 Task: Open Card Infrastructure Upgrade in Board Product Research to Workspace Business Analysis and add a team member Softage.4@softage.net, a label Yellow, a checklist Sports Medicine, an attachment from your google drive, a color Yellow and finally, add a card description 'Plan and execute company team-building retreat with a focus on personal branding' and a comment 'Given the potential impact of this task on our company social responsibility, let us ensure that we approach it with a sense of ethical awareness and consciousness.'. Add a start date 'Jan 04, 1900' with a due date 'Jan 11, 1900'
Action: Mouse moved to (457, 174)
Screenshot: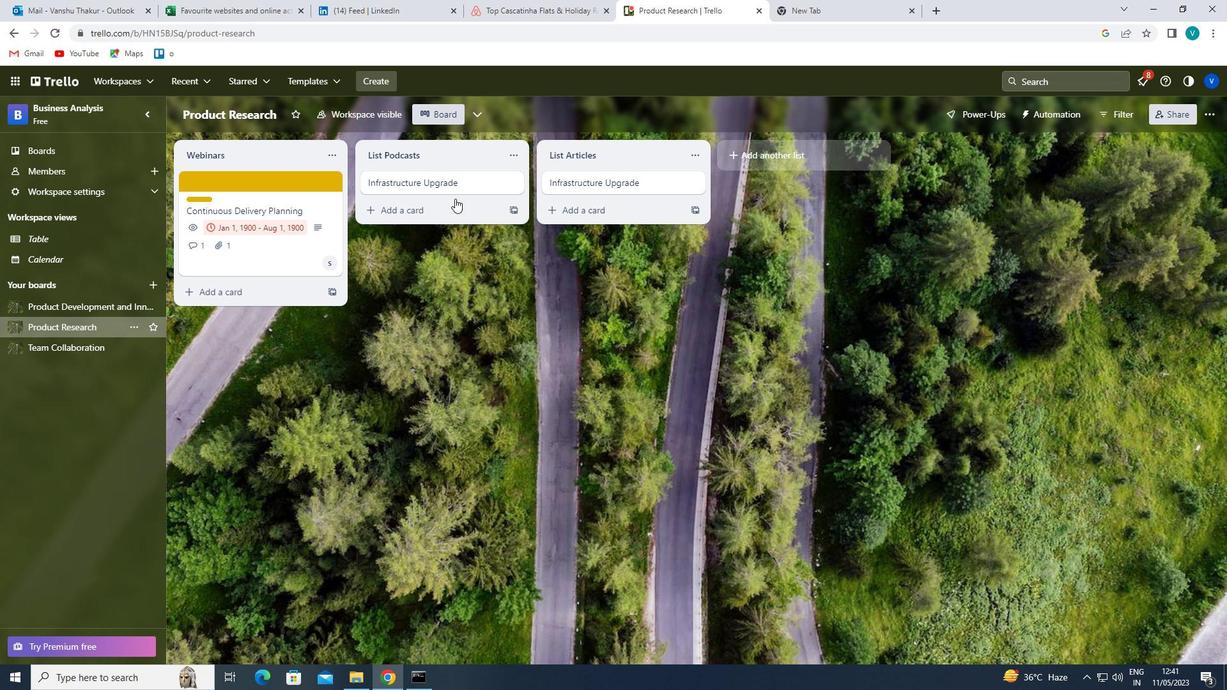 
Action: Mouse pressed left at (457, 174)
Screenshot: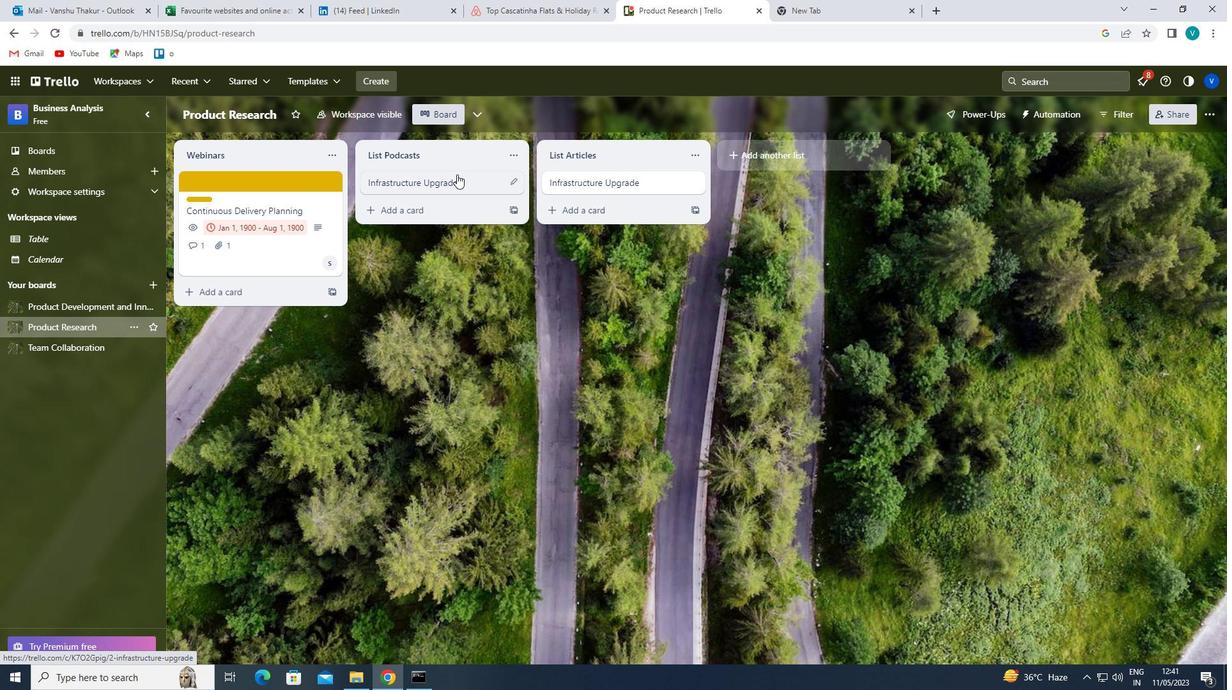 
Action: Mouse moved to (781, 230)
Screenshot: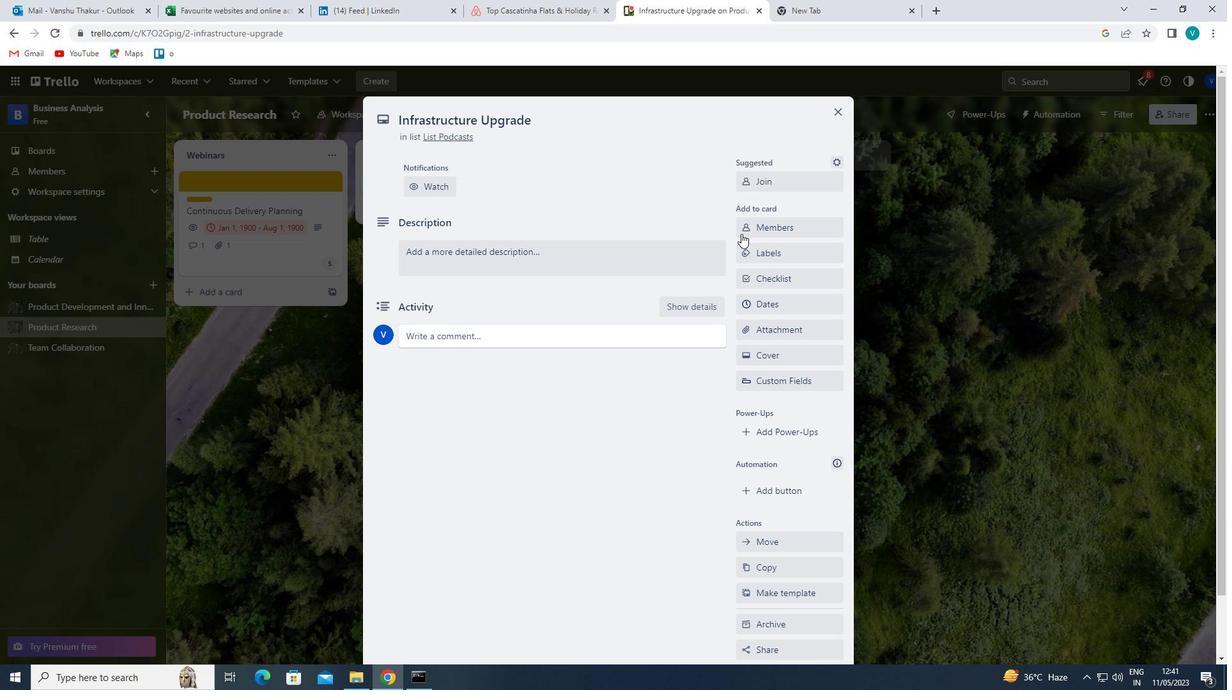 
Action: Mouse pressed left at (781, 230)
Screenshot: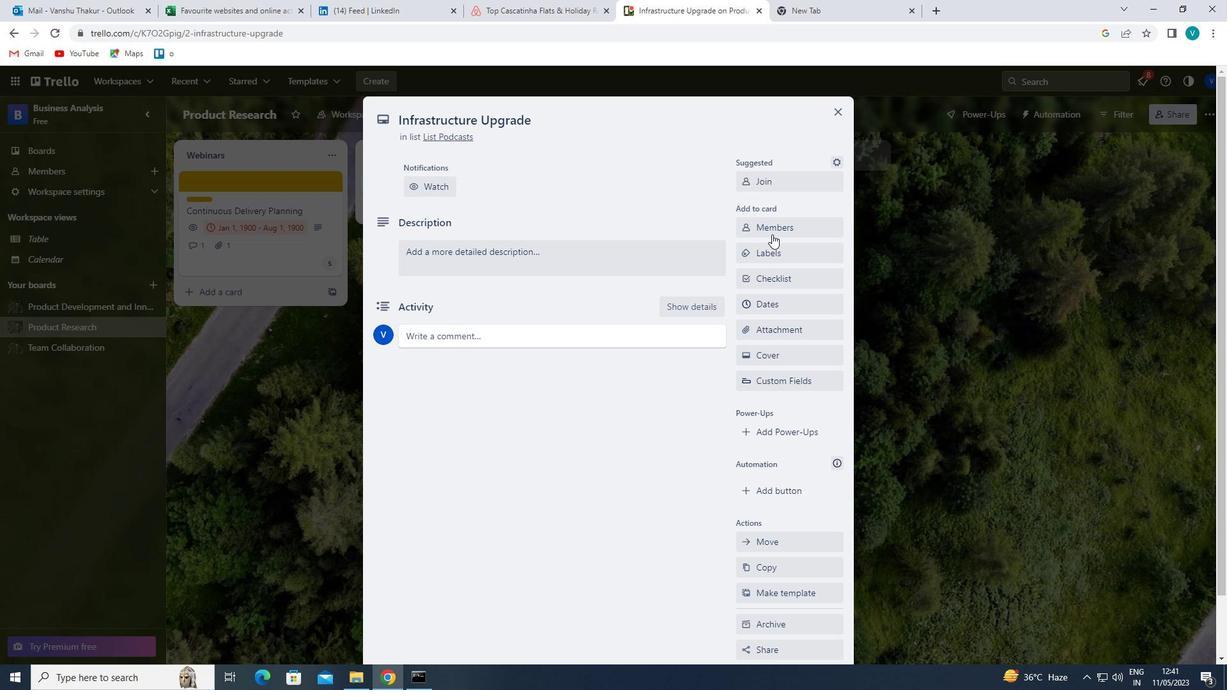 
Action: Mouse moved to (777, 288)
Screenshot: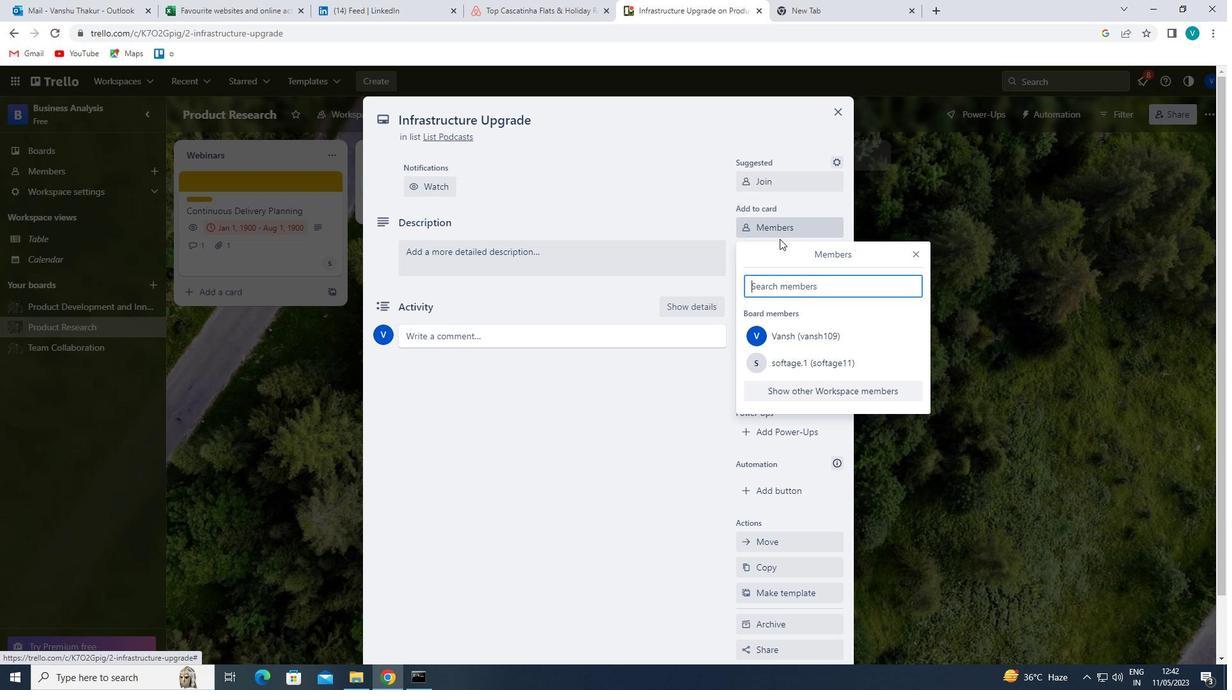 
Action: Mouse pressed left at (777, 288)
Screenshot: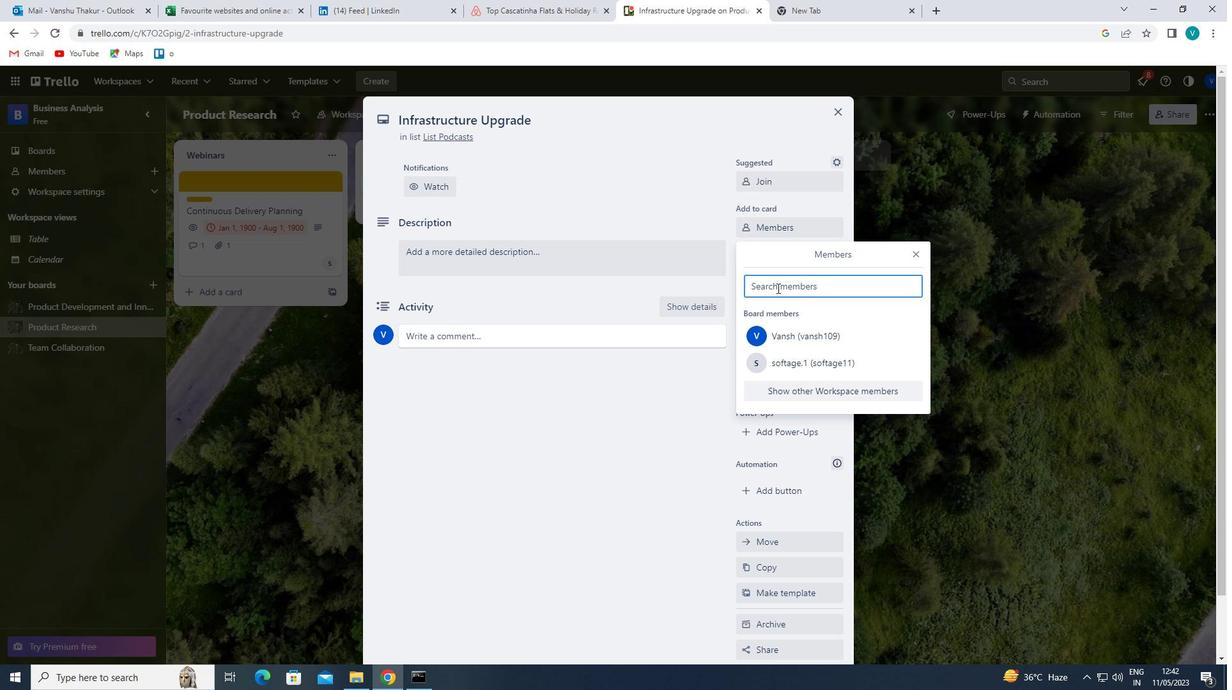 
Action: Key pressed <Key.shift>SOFTYAGE
Screenshot: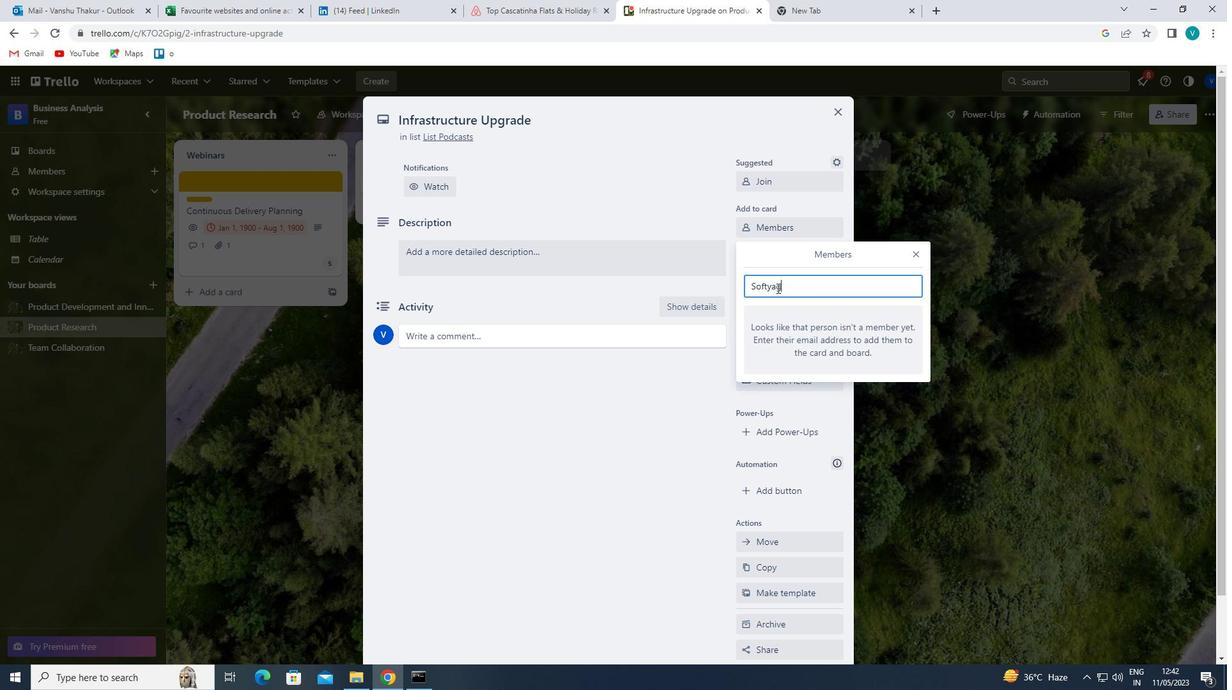 
Action: Mouse moved to (796, 294)
Screenshot: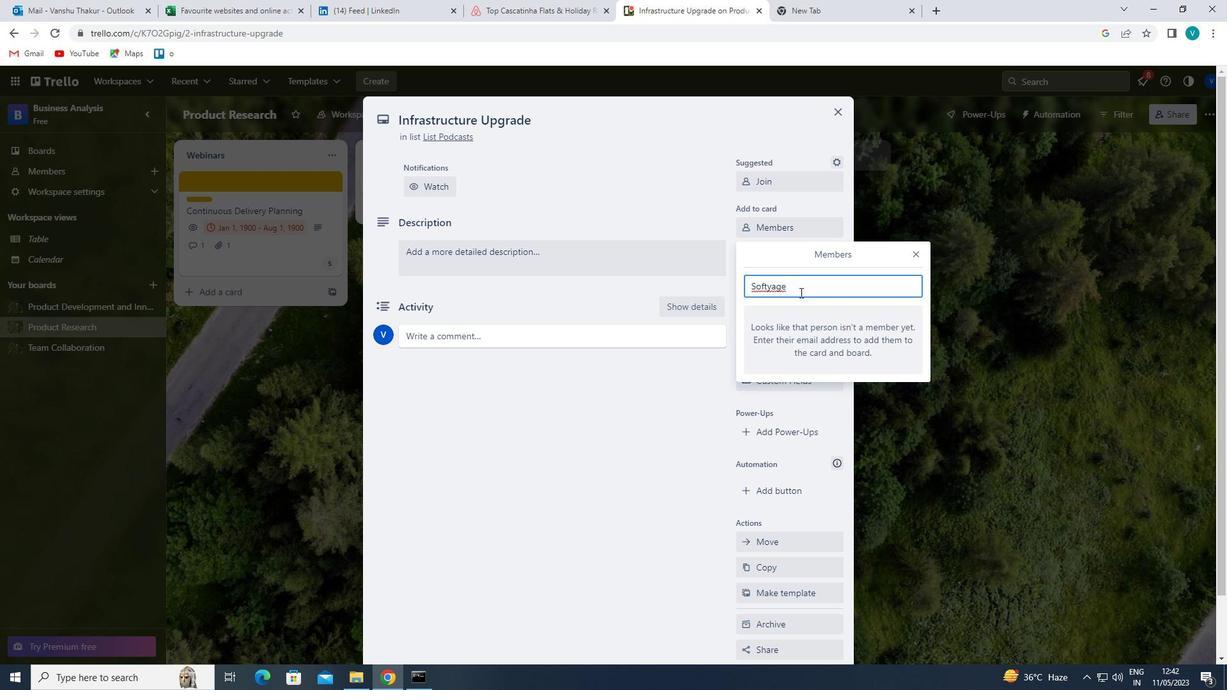 
Action: Key pressed <Key.backspace><Key.backspace><Key.backspace><Key.backspace>AGE.4
Screenshot: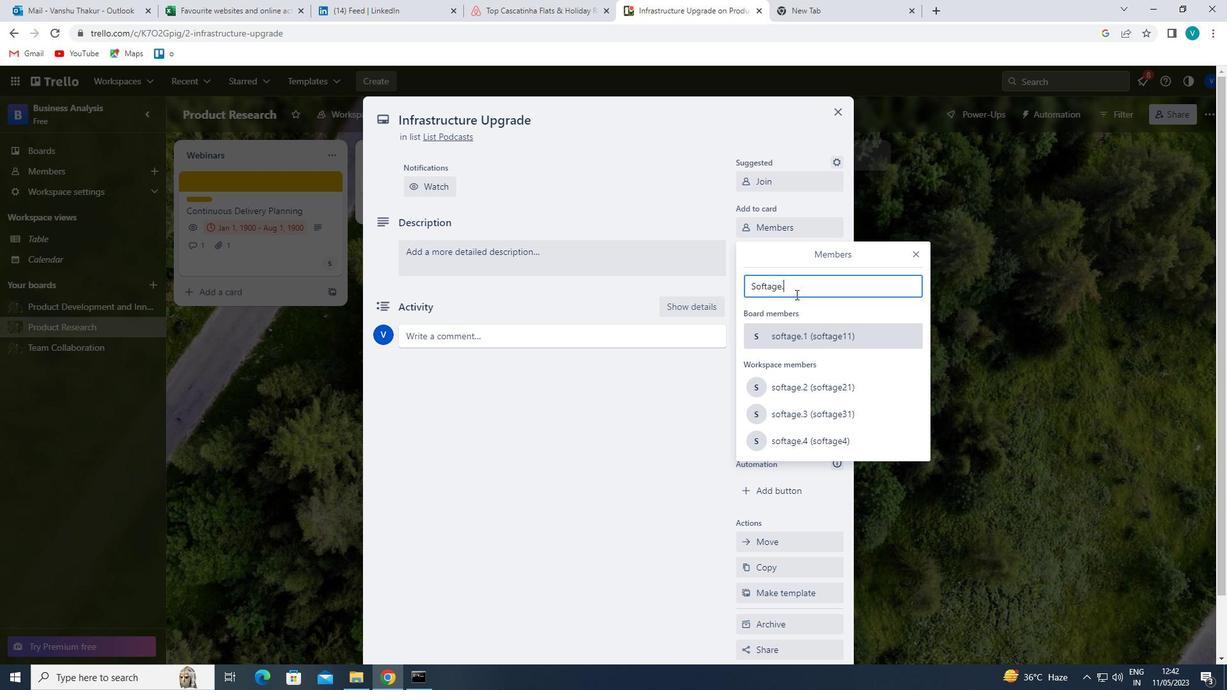 
Action: Mouse moved to (795, 296)
Screenshot: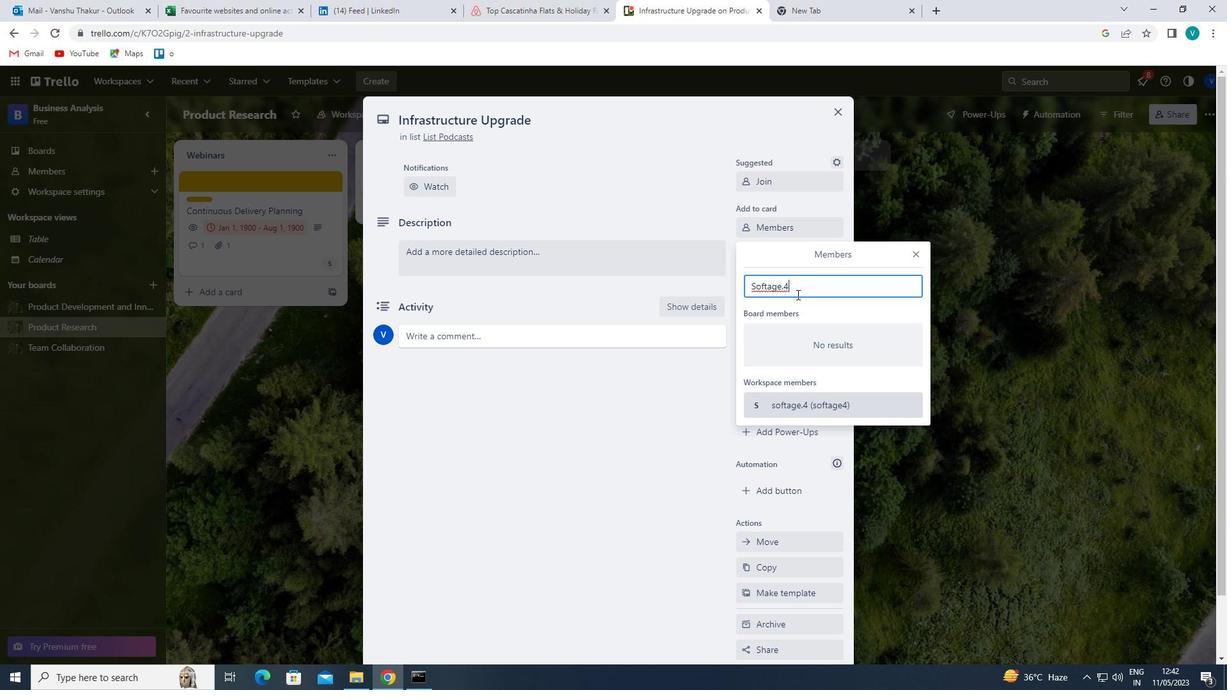 
Action: Key pressed <Key.backspace>
Screenshot: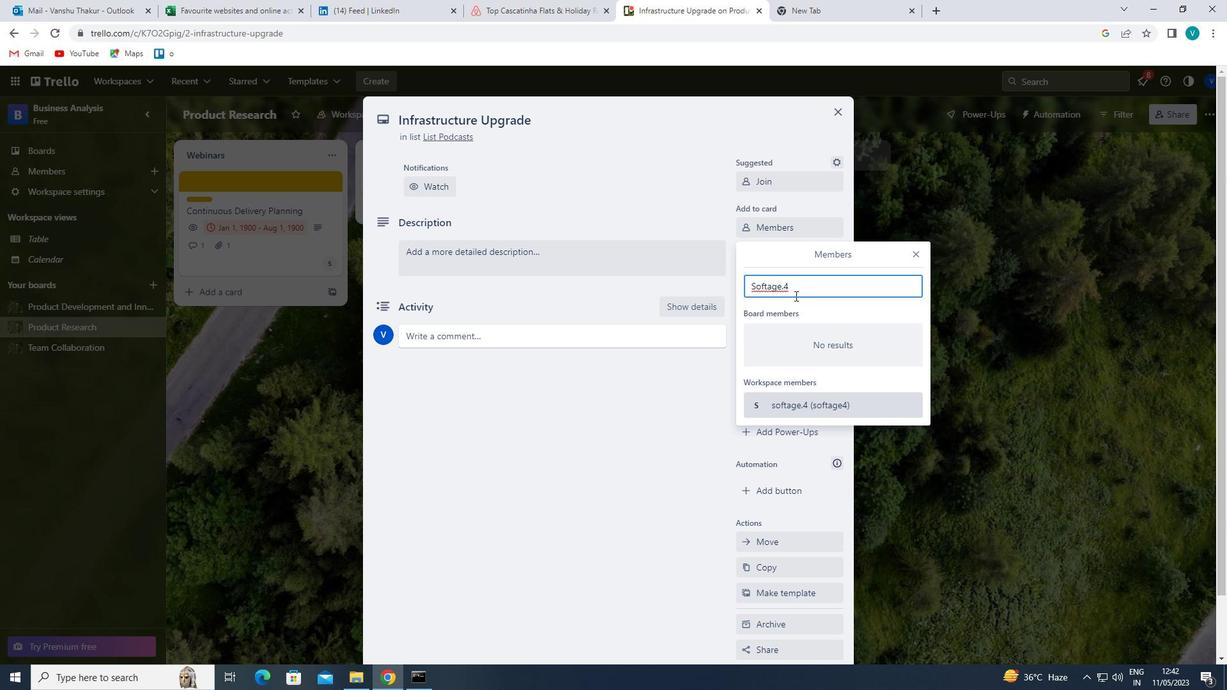 
Action: Mouse moved to (821, 436)
Screenshot: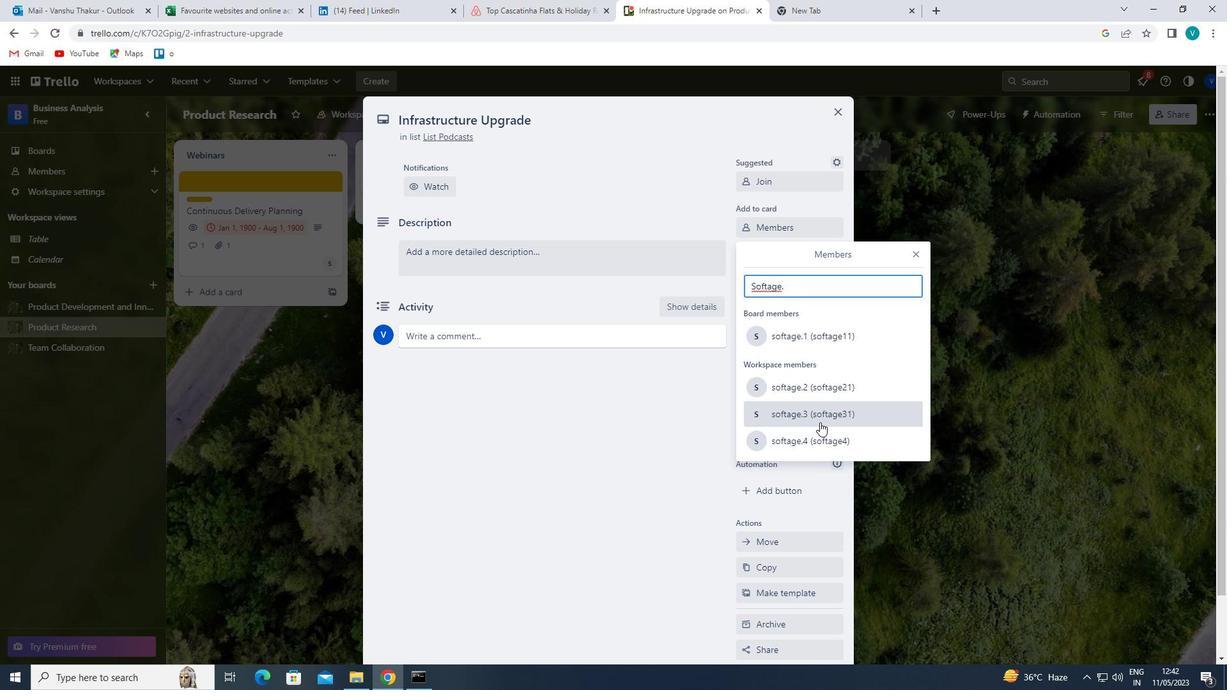 
Action: Mouse pressed left at (821, 436)
Screenshot: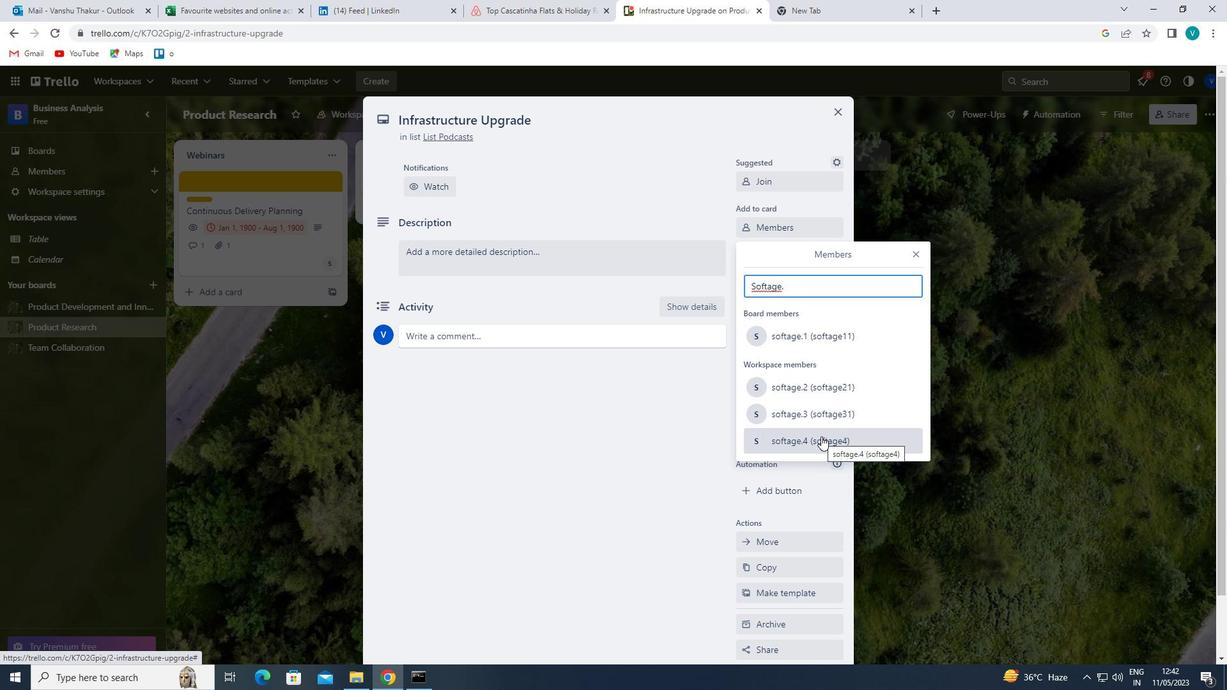 
Action: Mouse moved to (916, 254)
Screenshot: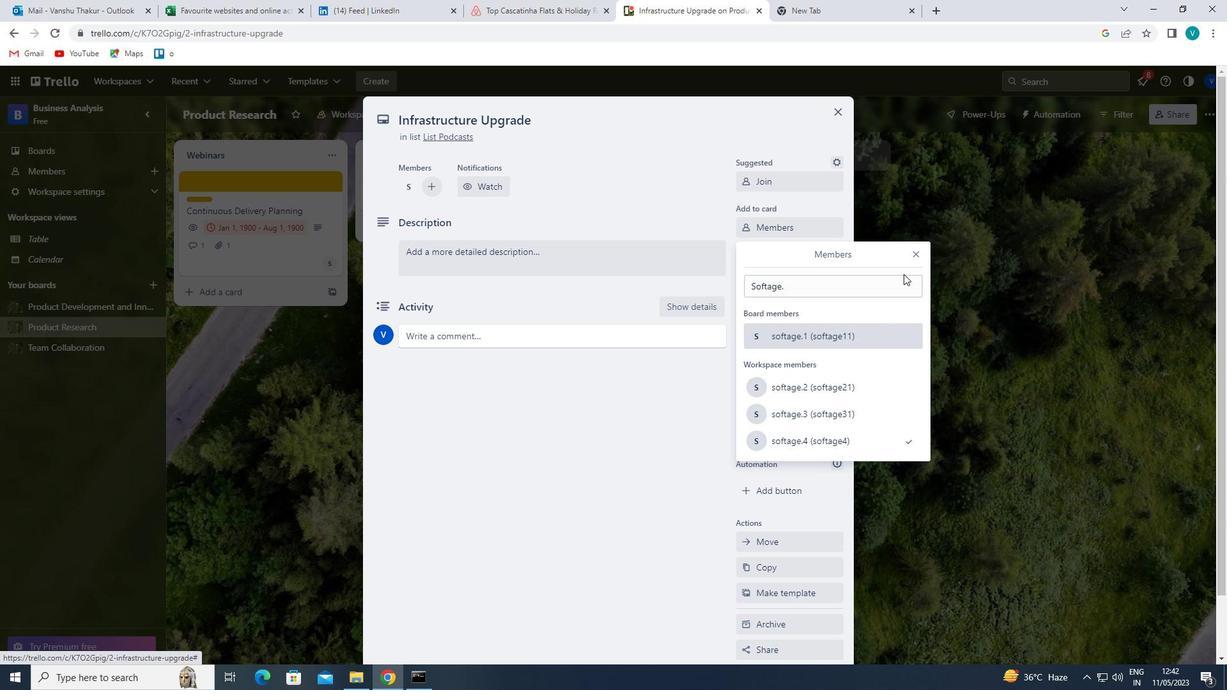 
Action: Mouse pressed left at (916, 254)
Screenshot: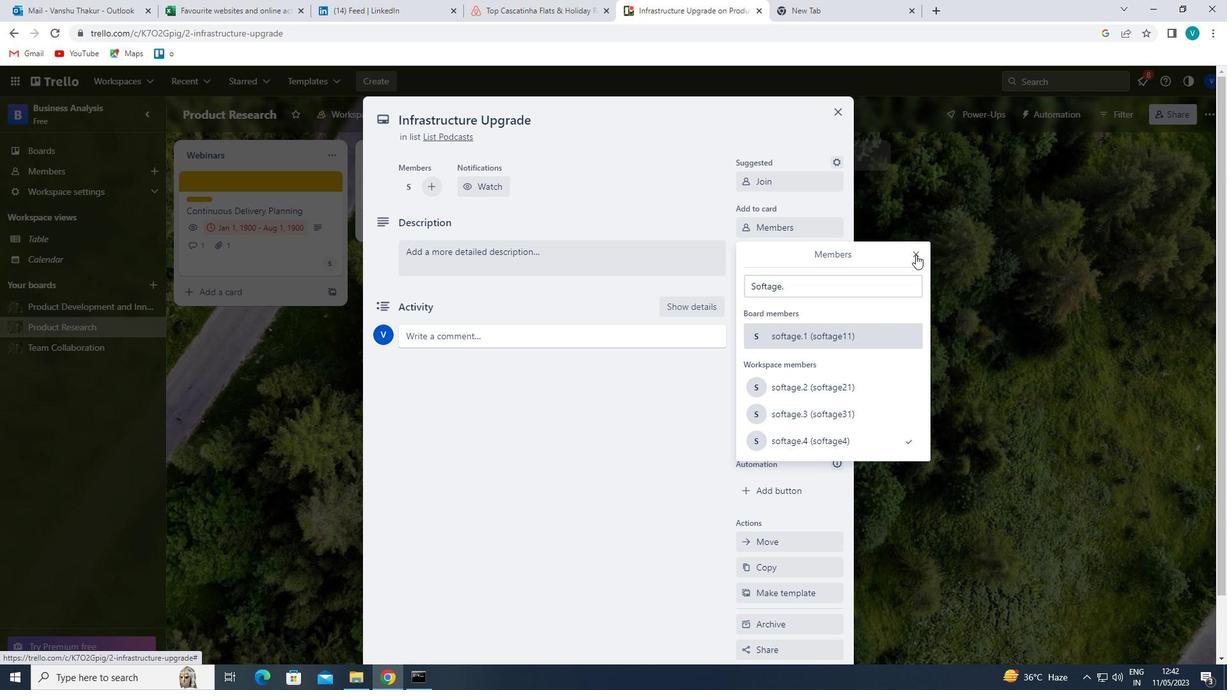 
Action: Mouse moved to (778, 247)
Screenshot: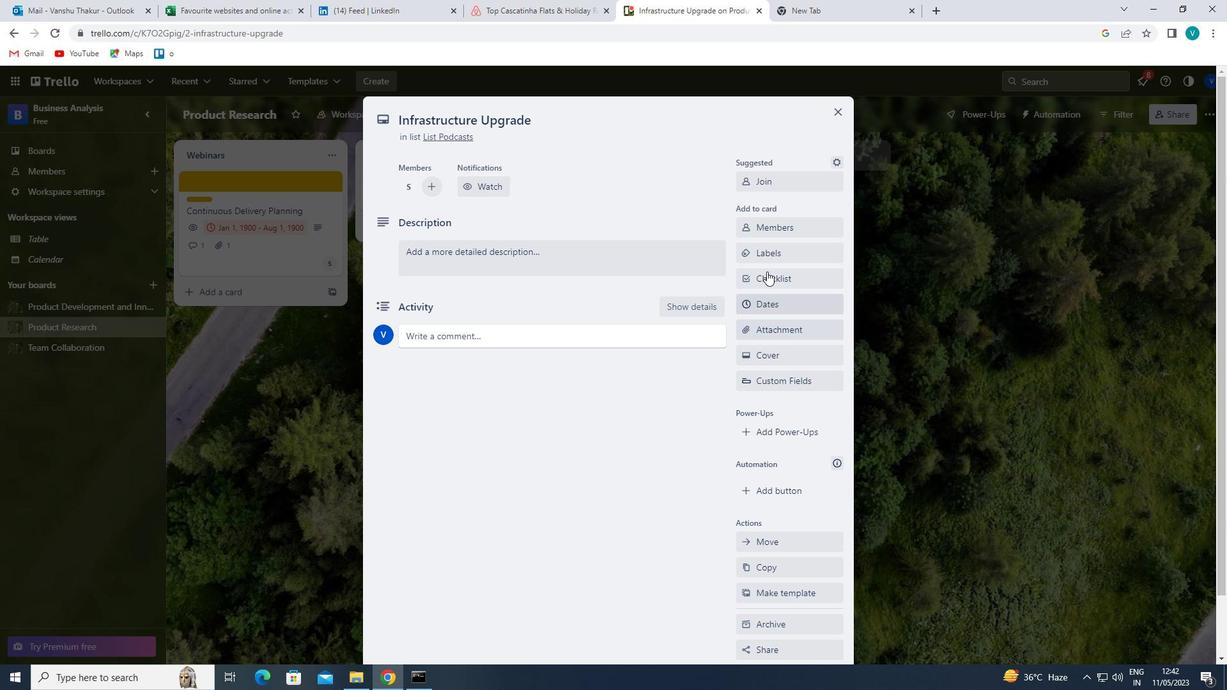
Action: Mouse pressed left at (778, 247)
Screenshot: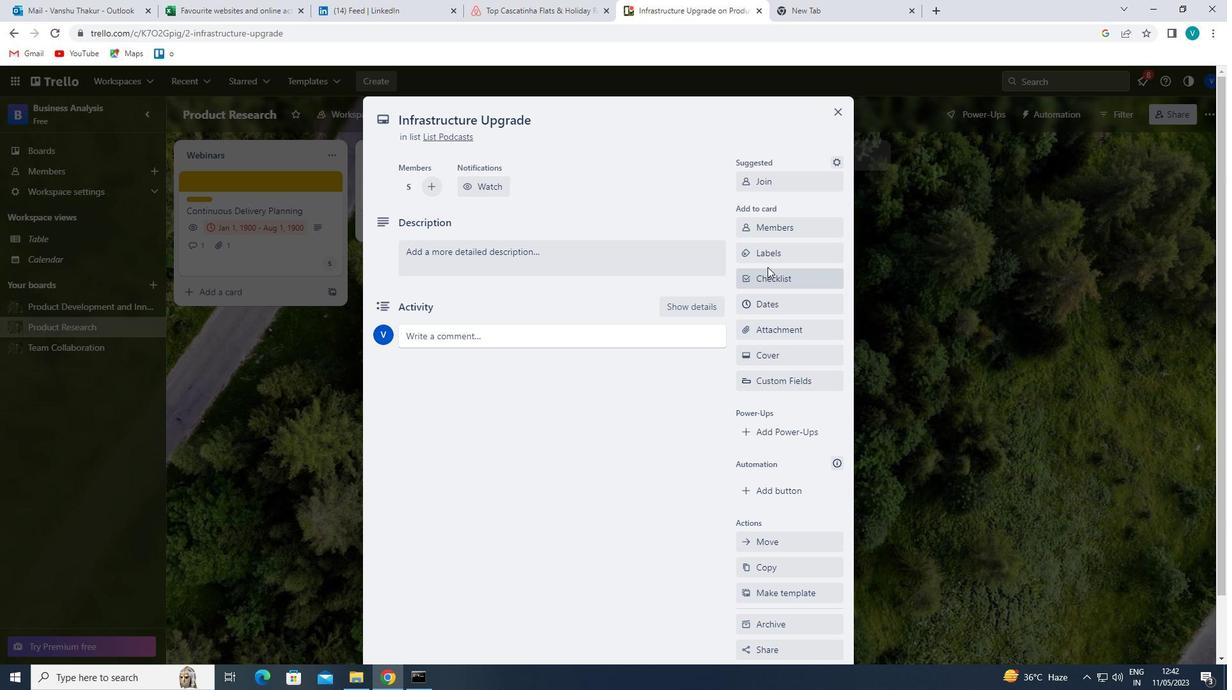 
Action: Mouse moved to (807, 383)
Screenshot: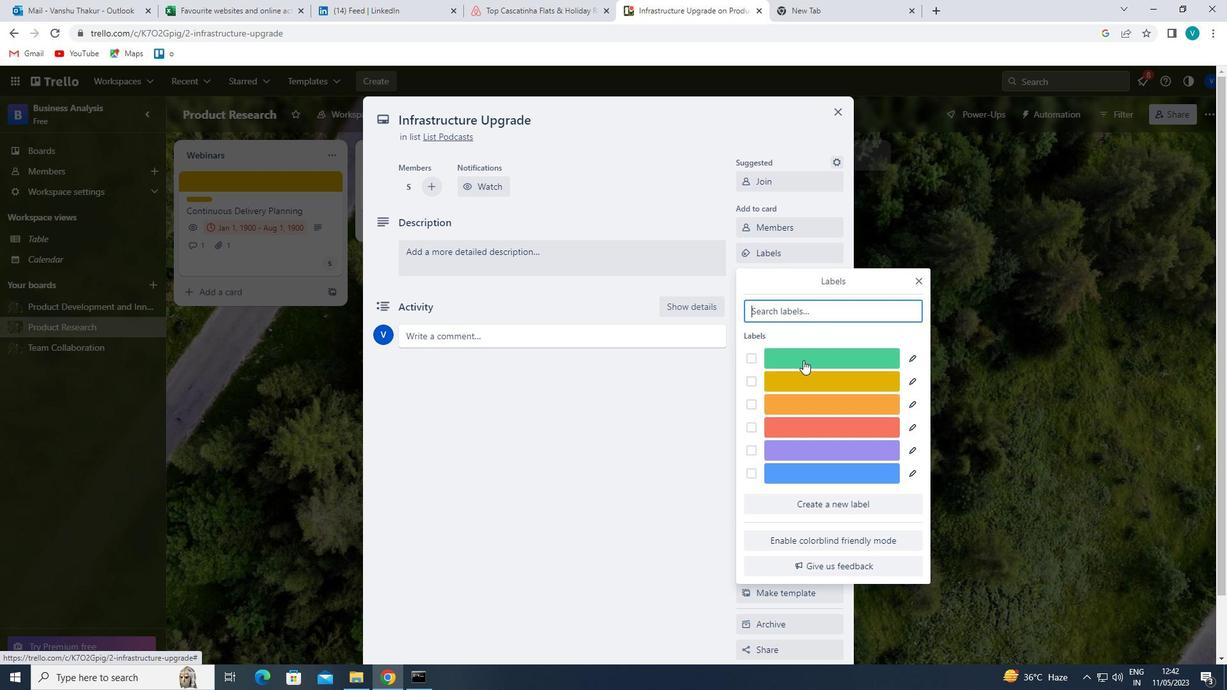 
Action: Mouse pressed left at (807, 383)
Screenshot: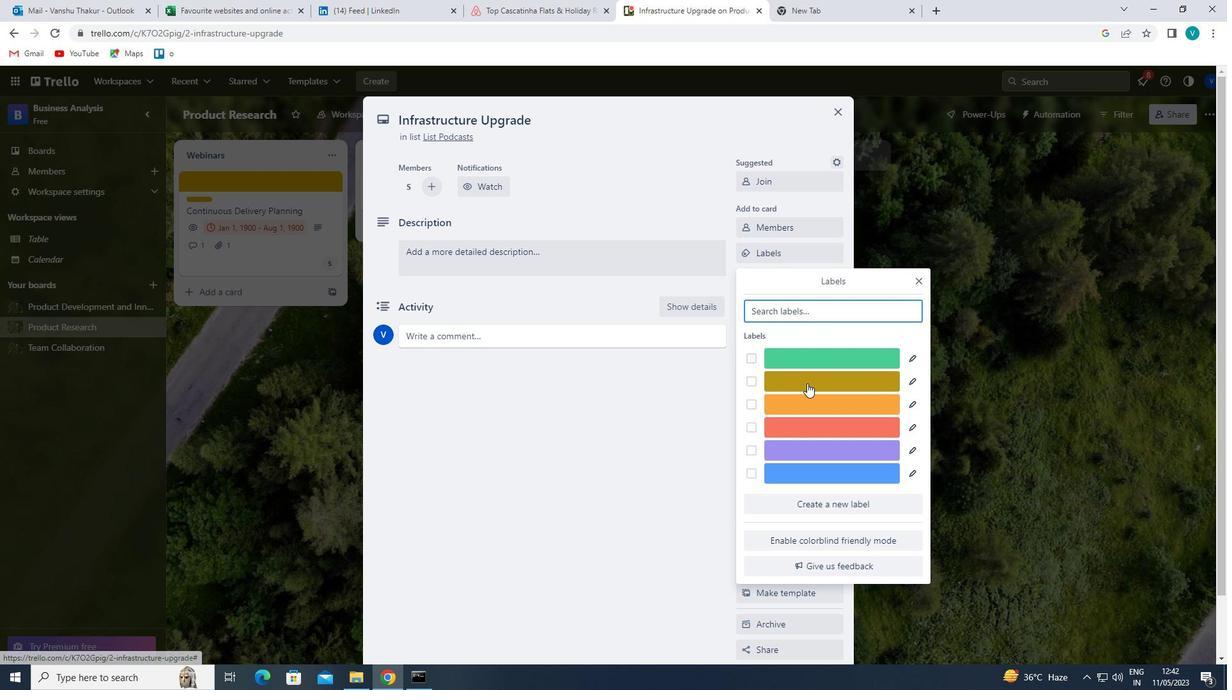 
Action: Mouse moved to (916, 281)
Screenshot: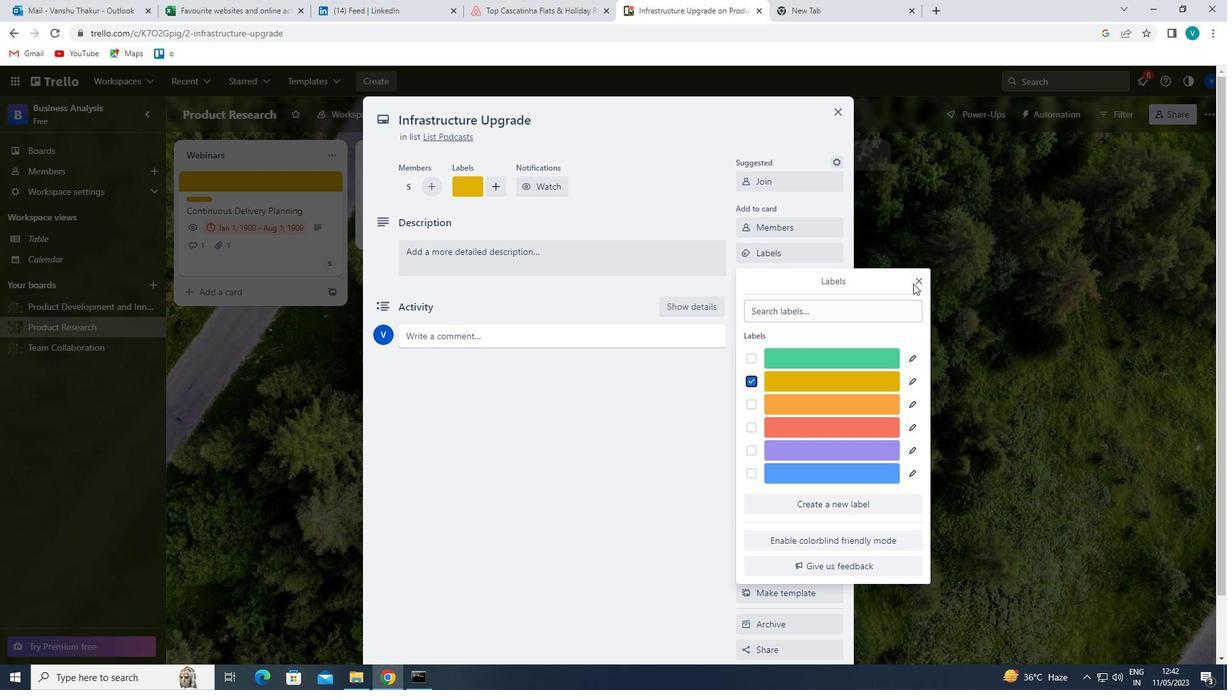 
Action: Mouse pressed left at (916, 281)
Screenshot: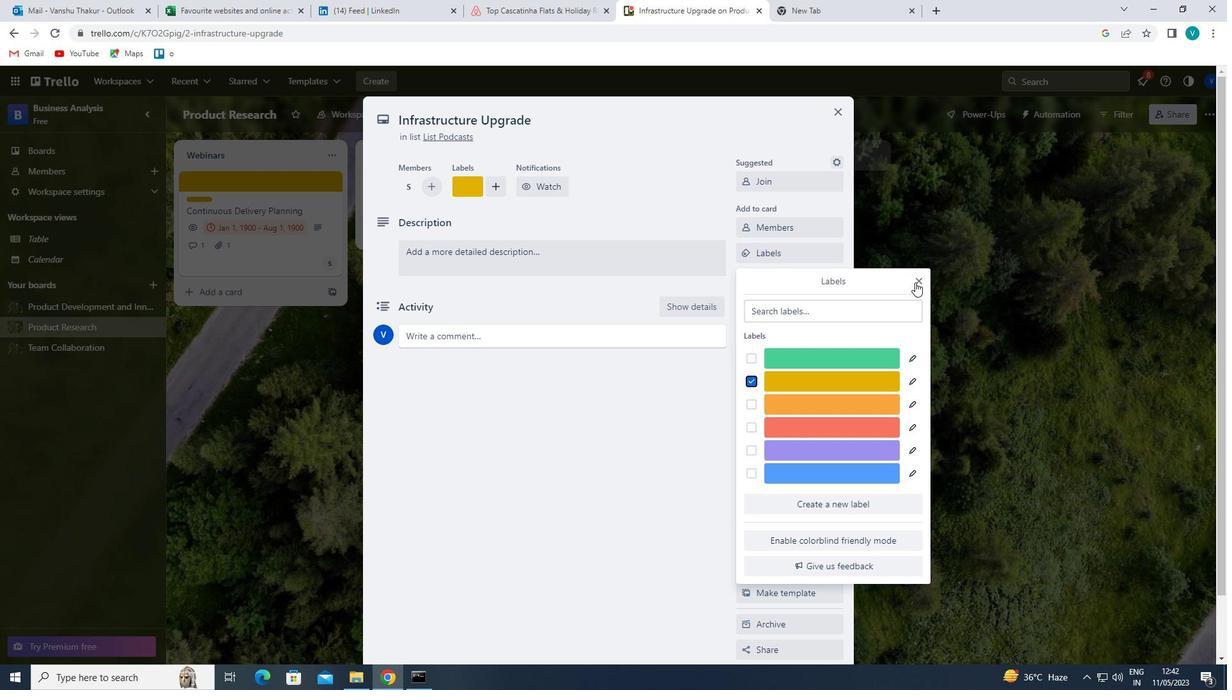 
Action: Mouse moved to (826, 276)
Screenshot: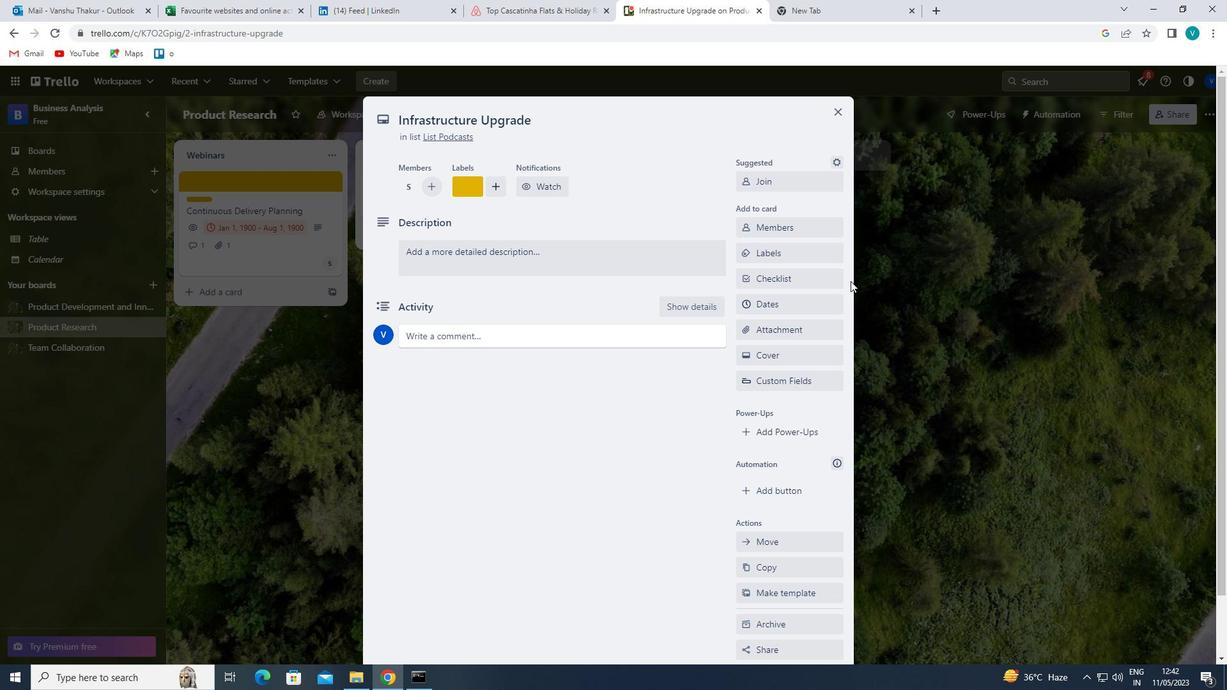 
Action: Mouse pressed left at (826, 276)
Screenshot: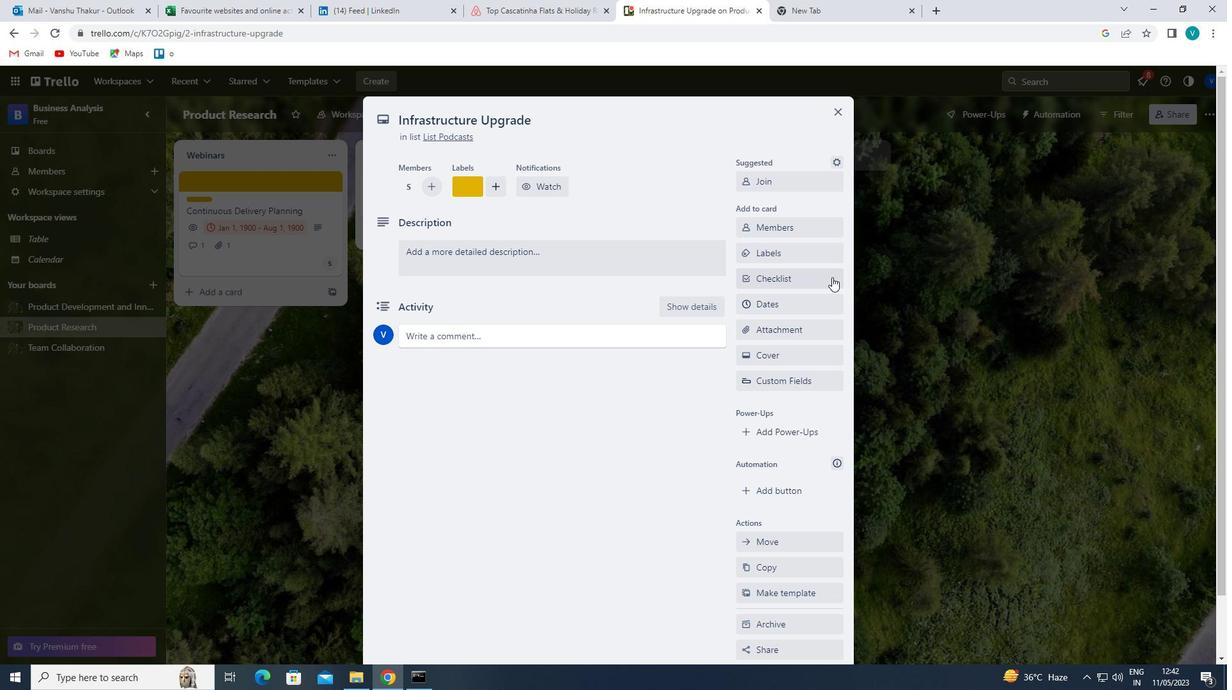 
Action: Mouse moved to (826, 276)
Screenshot: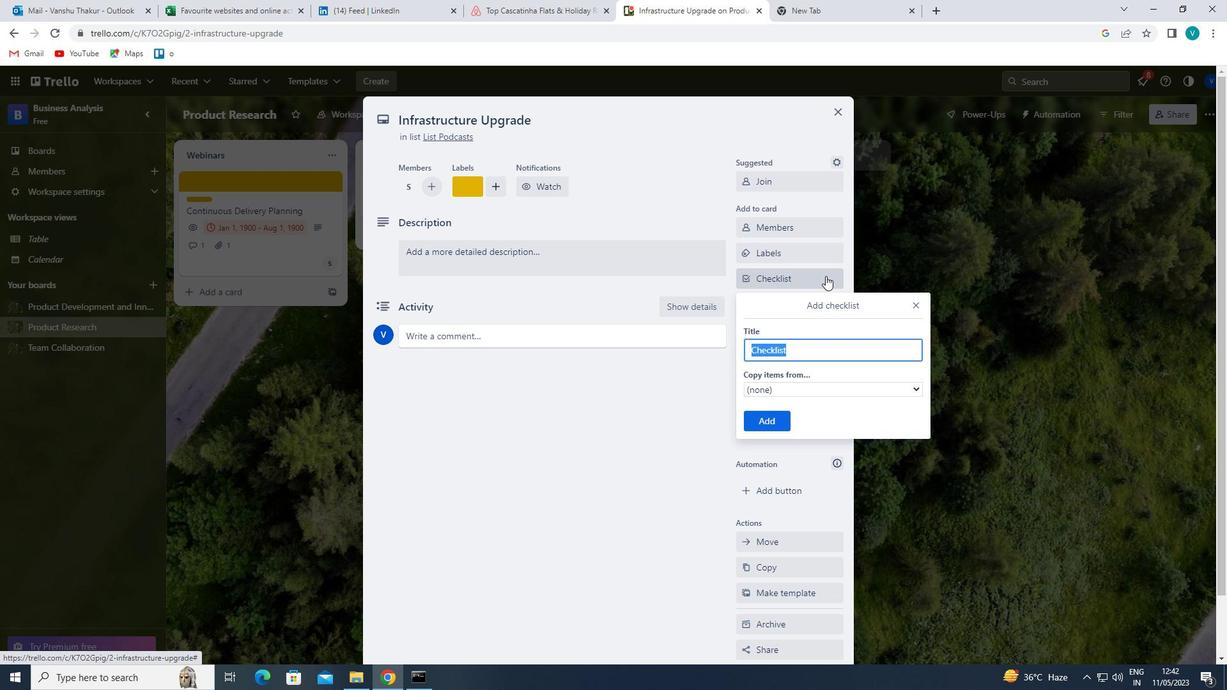 
Action: Key pressed <Key.shift>SPORTS<Key.space><Key.shift>MEDICINE
Screenshot: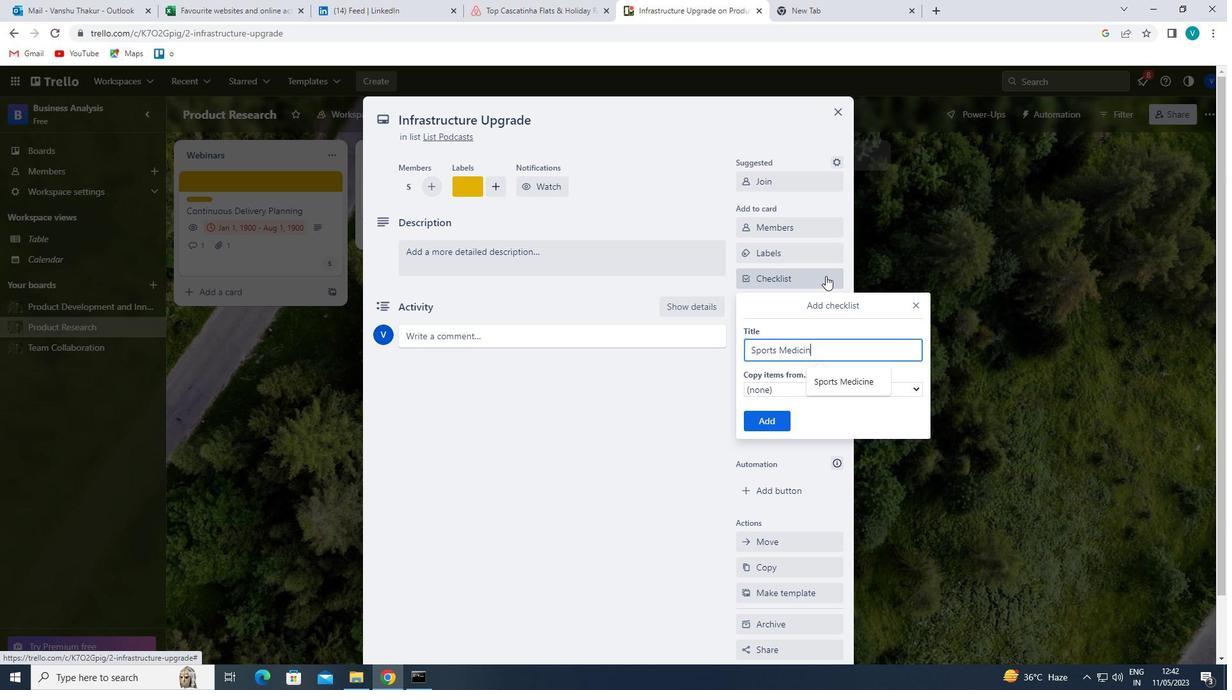 
Action: Mouse moved to (773, 413)
Screenshot: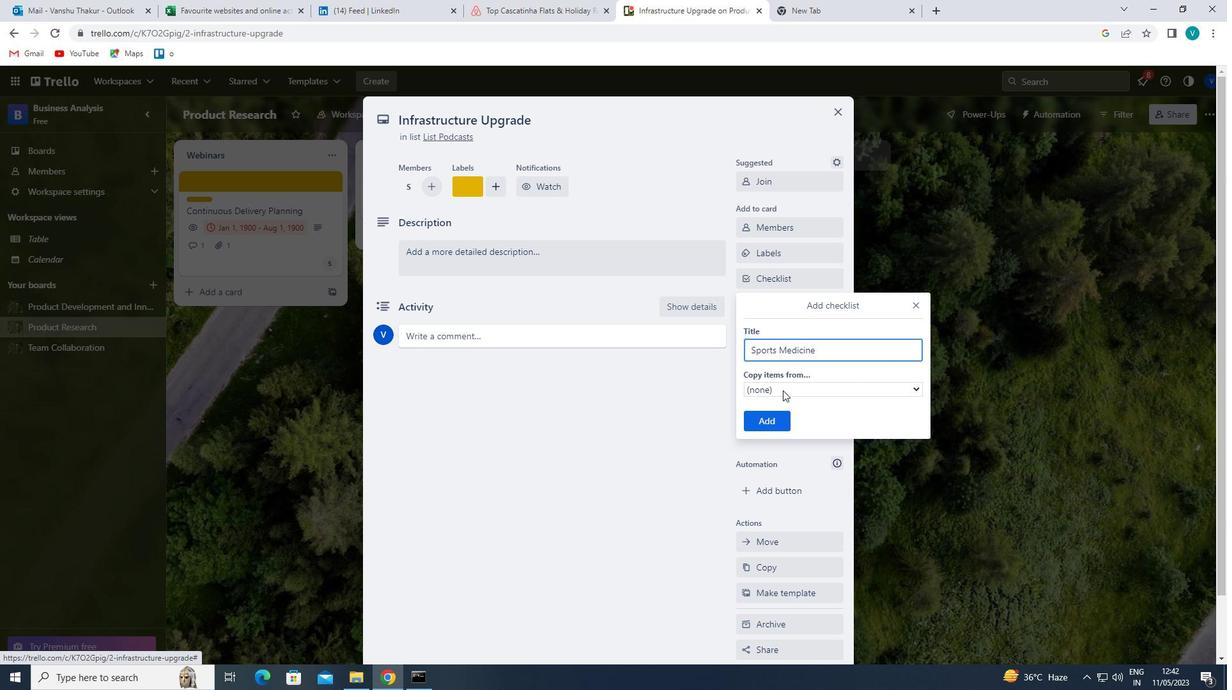 
Action: Mouse pressed left at (773, 413)
Screenshot: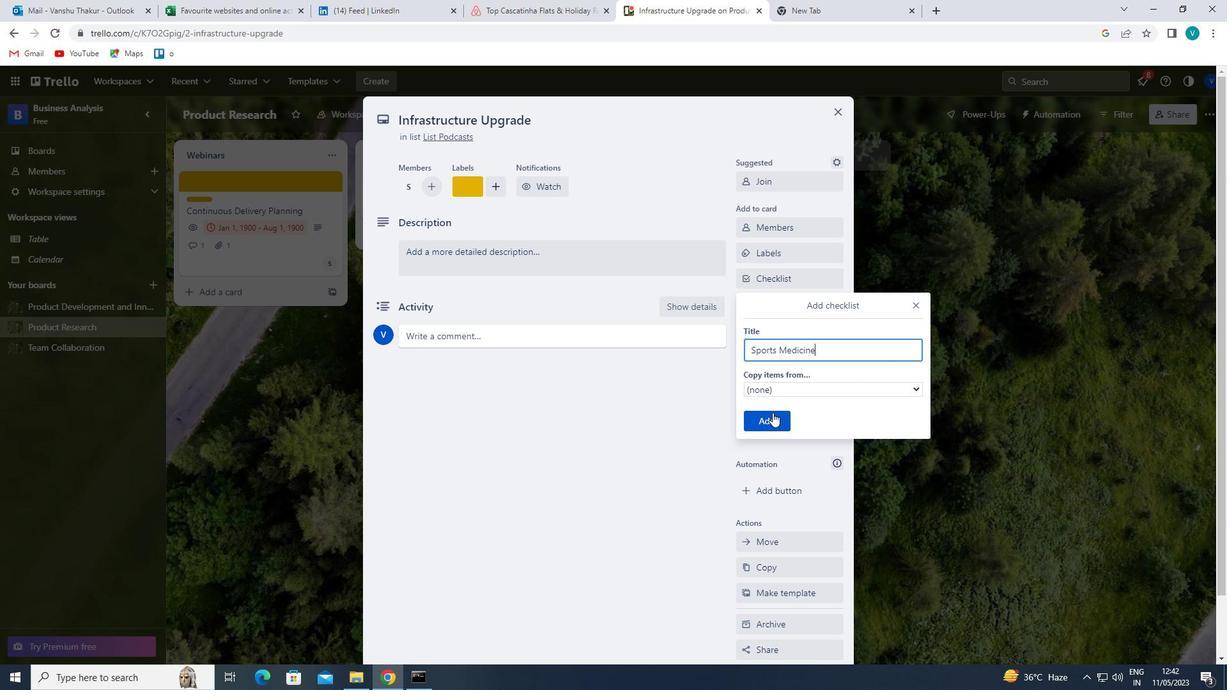 
Action: Mouse moved to (790, 328)
Screenshot: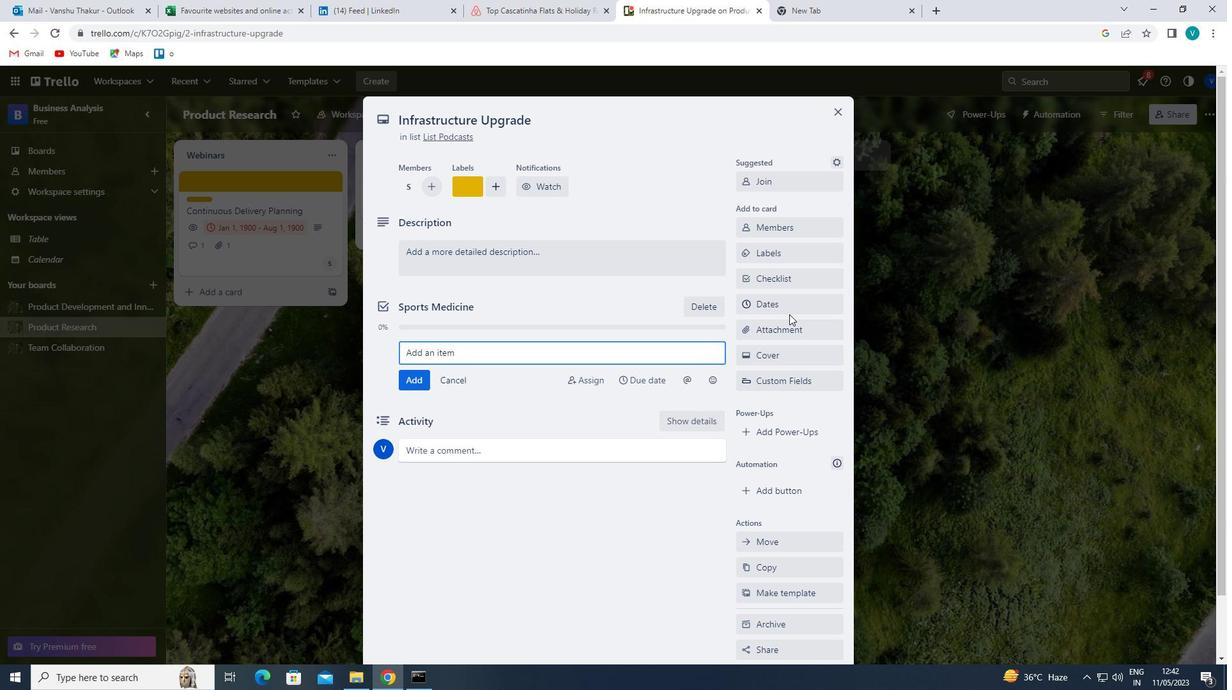 
Action: Mouse pressed left at (790, 328)
Screenshot: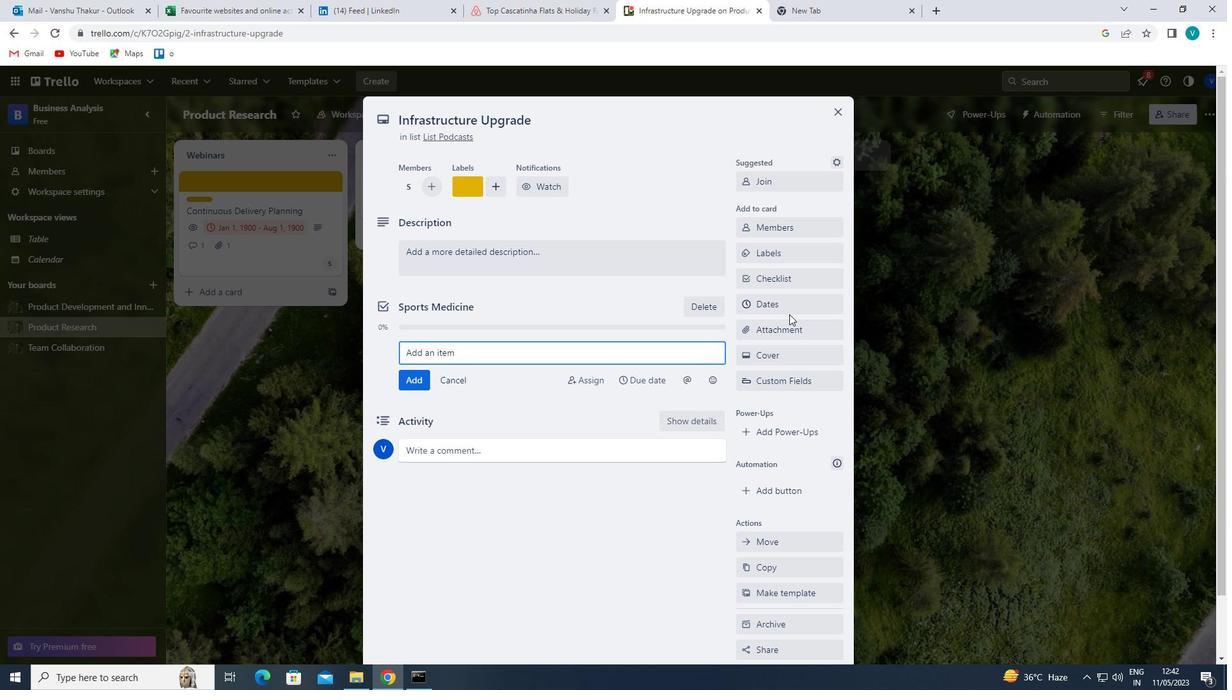 
Action: Mouse moved to (765, 424)
Screenshot: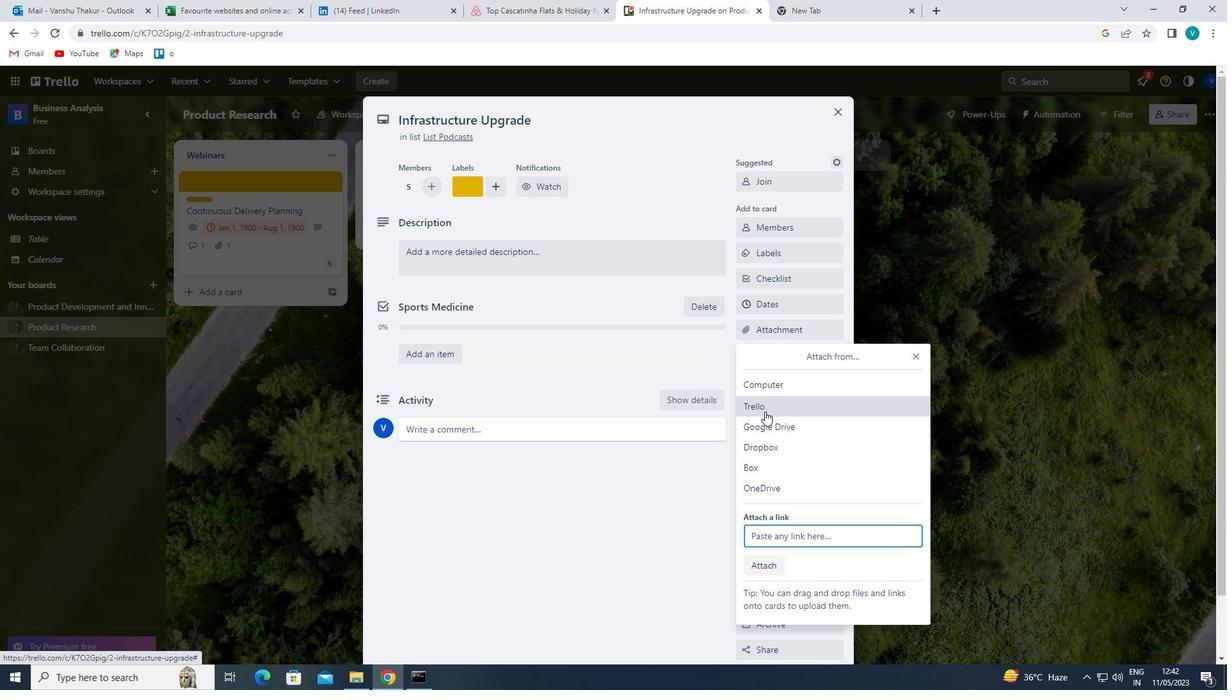 
Action: Mouse pressed left at (765, 424)
Screenshot: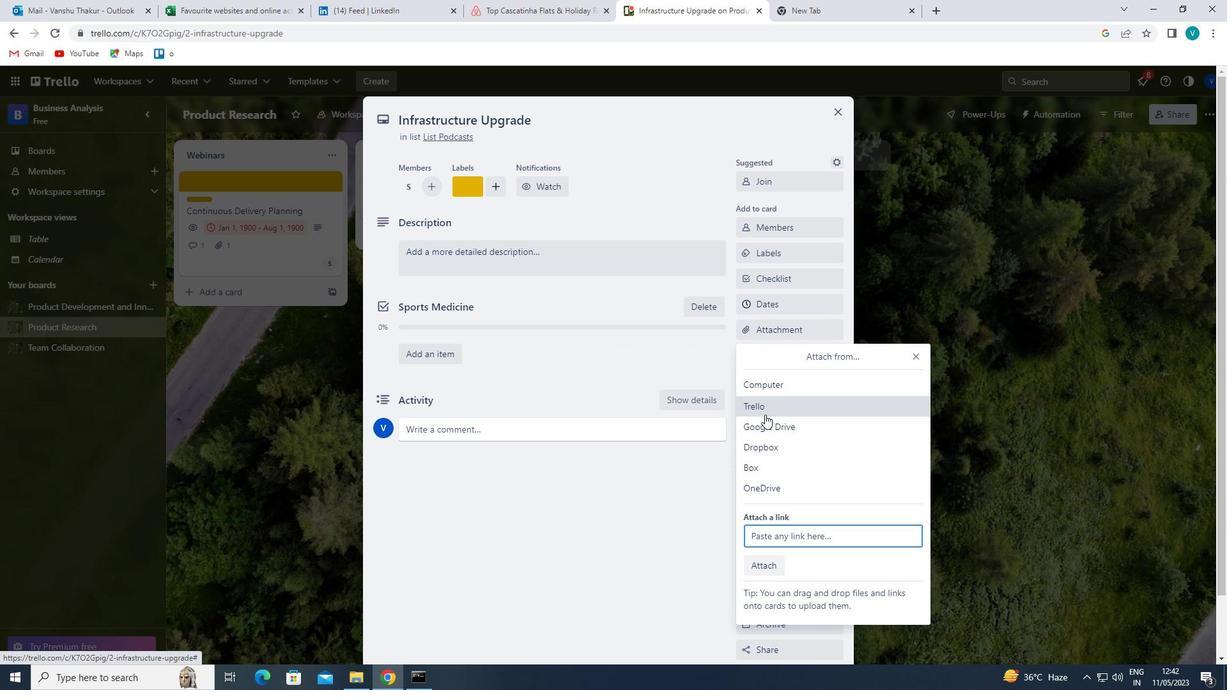 
Action: Mouse moved to (744, 356)
Screenshot: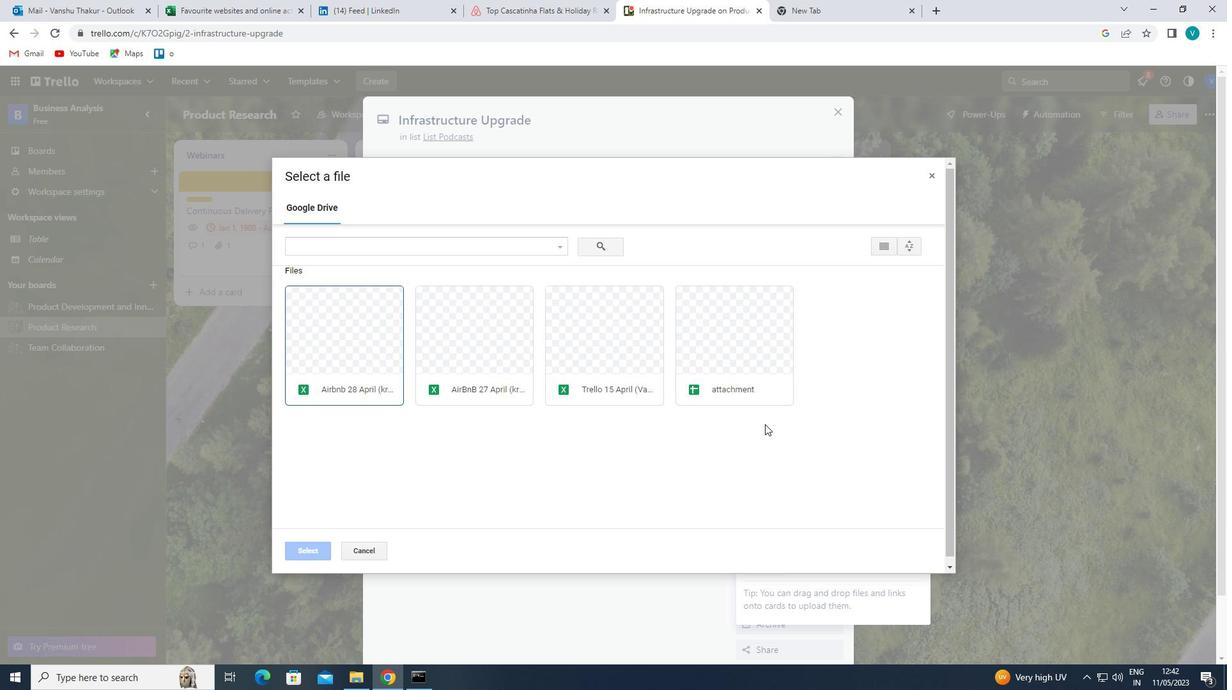 
Action: Mouse pressed left at (744, 356)
Screenshot: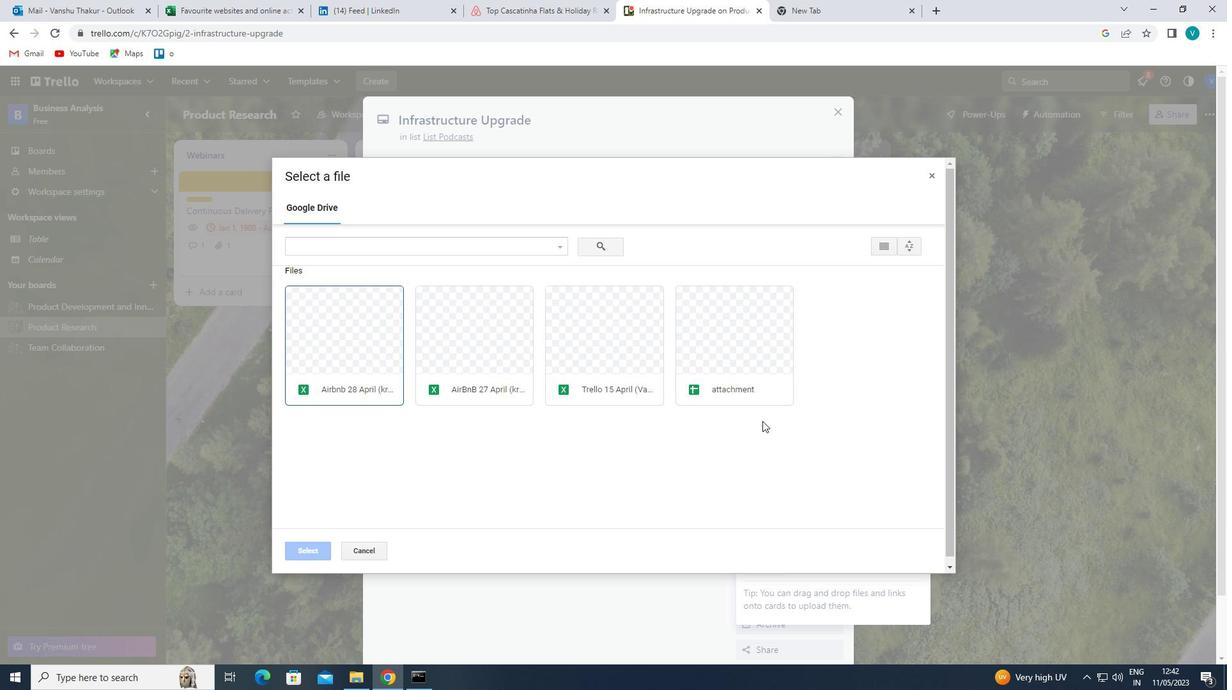 
Action: Mouse moved to (303, 547)
Screenshot: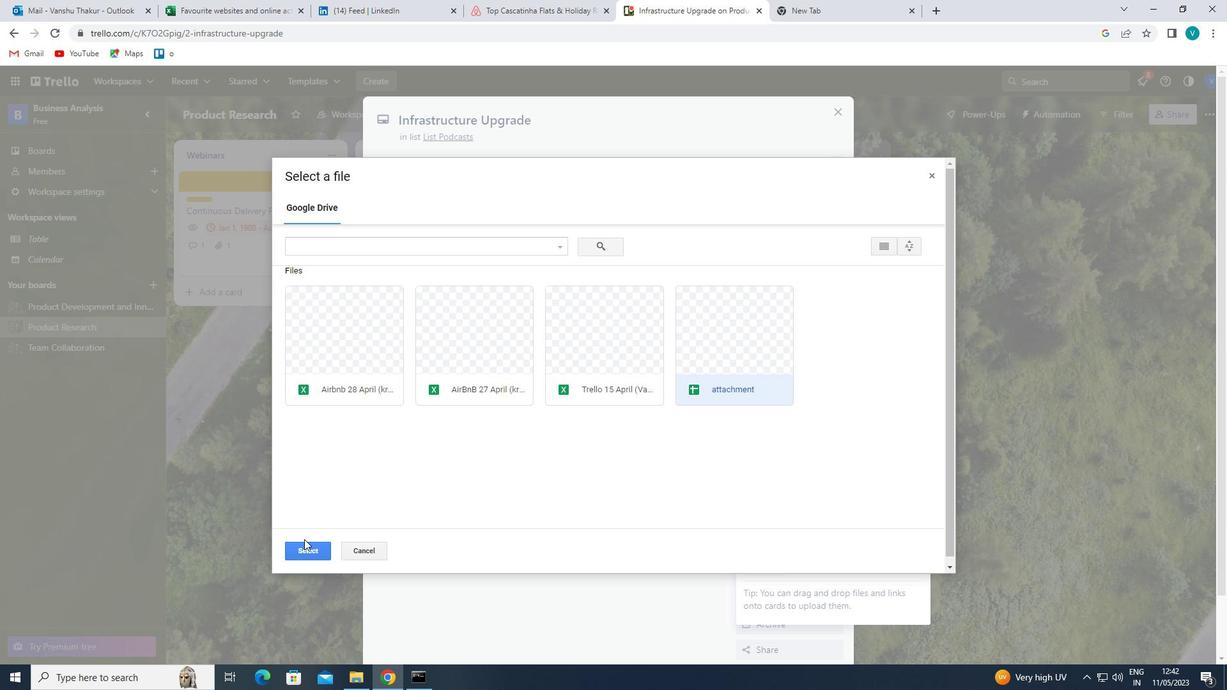 
Action: Mouse pressed left at (303, 547)
Screenshot: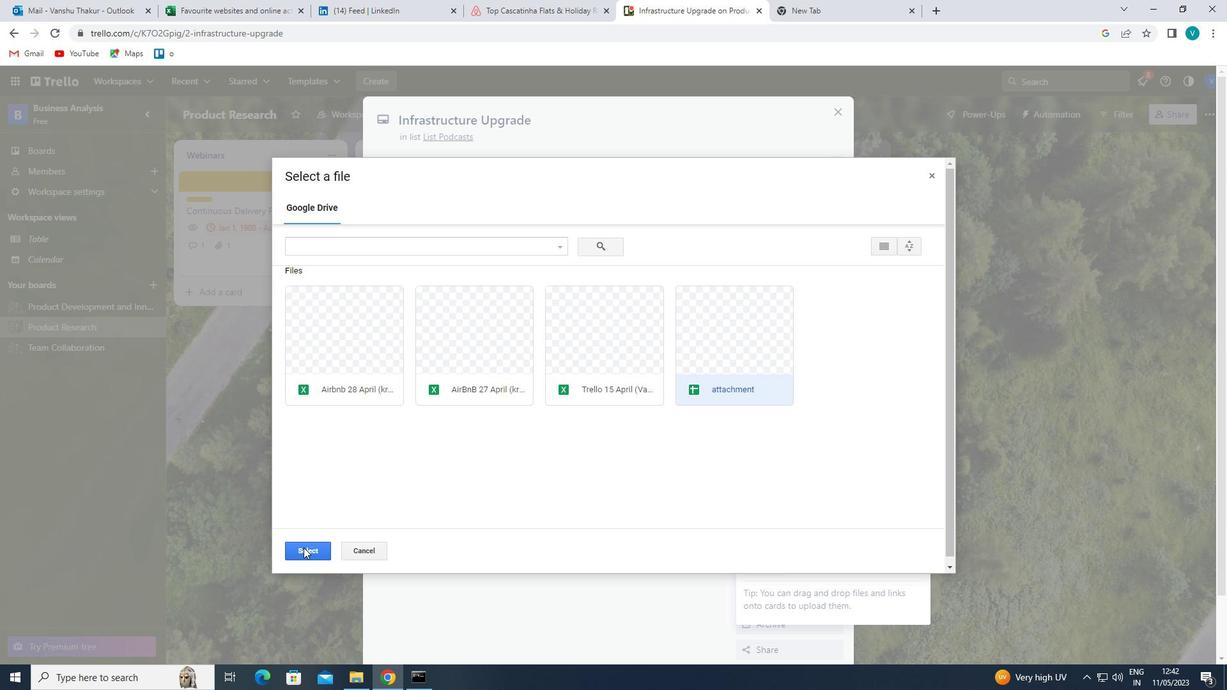 
Action: Mouse moved to (793, 354)
Screenshot: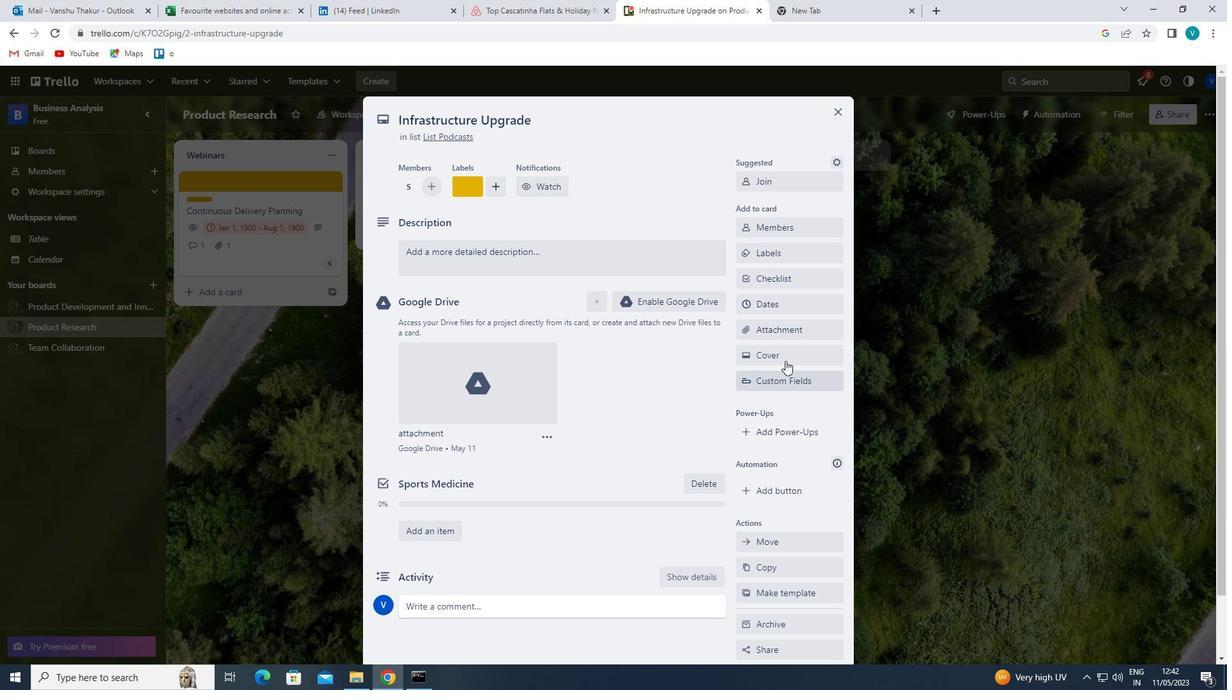 
Action: Mouse pressed left at (793, 354)
Screenshot: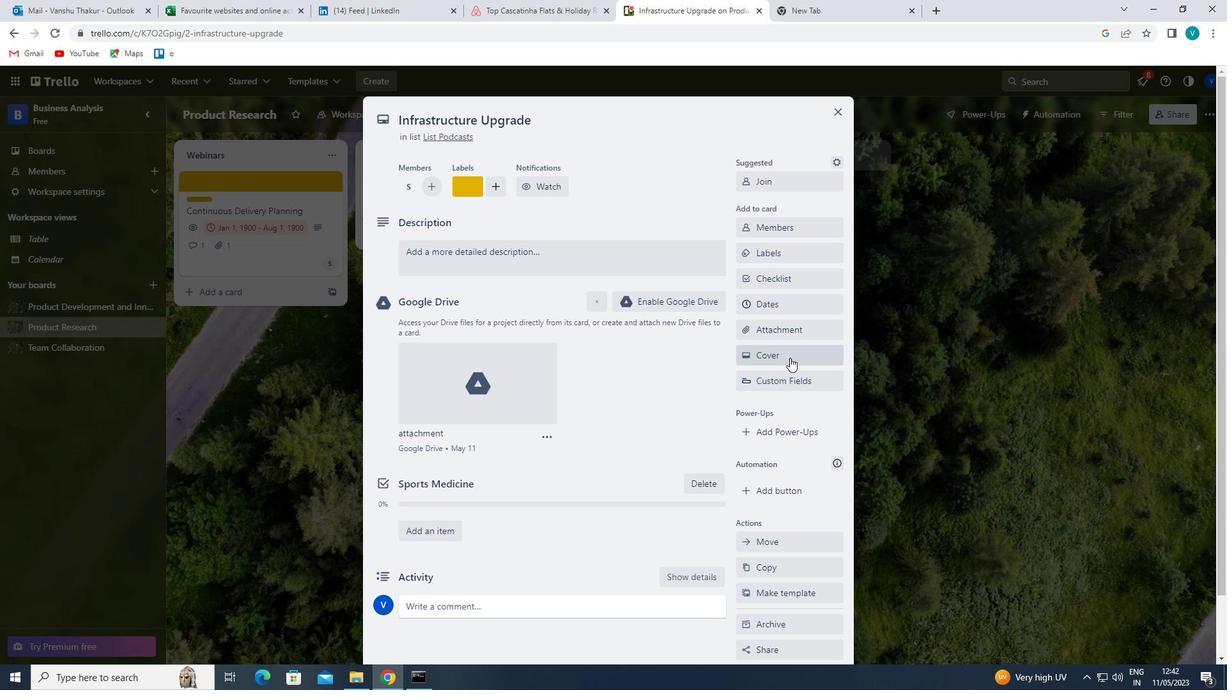 
Action: Mouse moved to (794, 409)
Screenshot: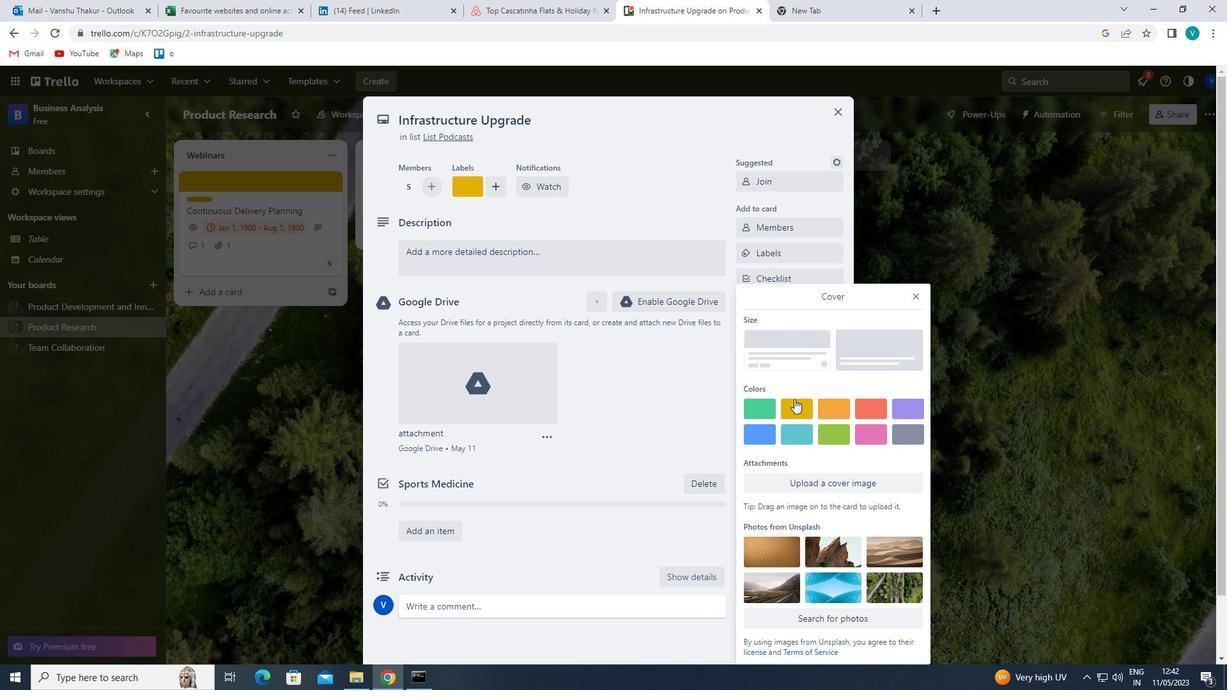 
Action: Mouse pressed left at (794, 409)
Screenshot: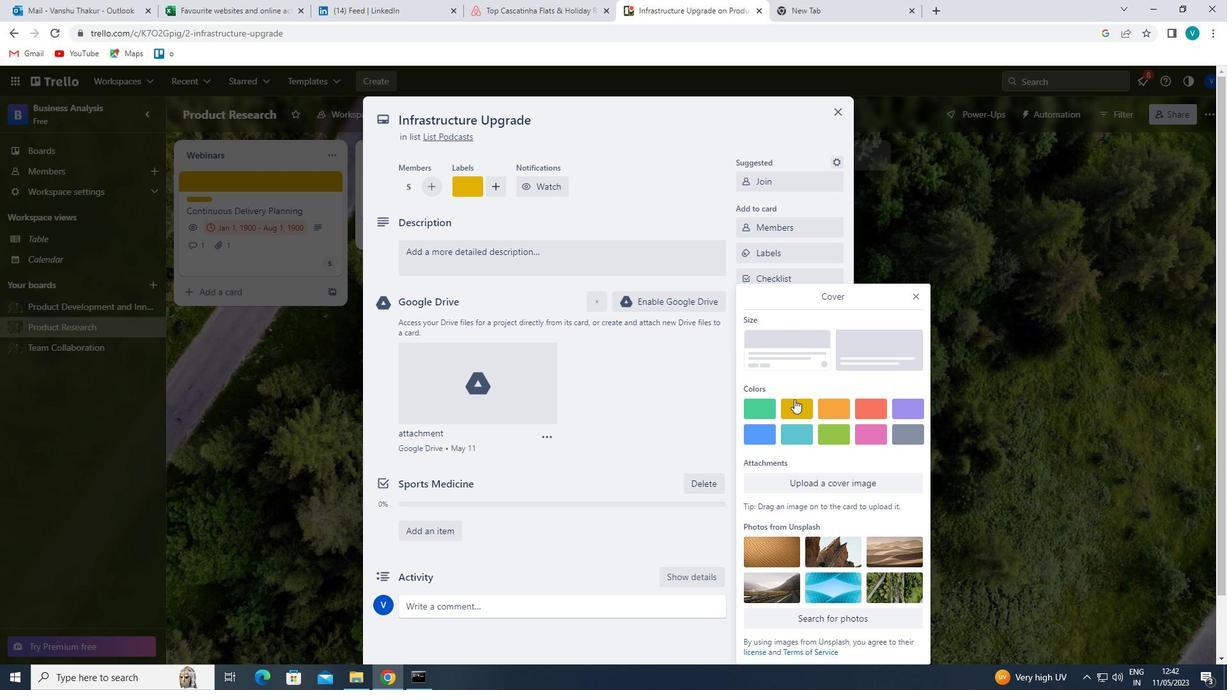 
Action: Mouse moved to (916, 269)
Screenshot: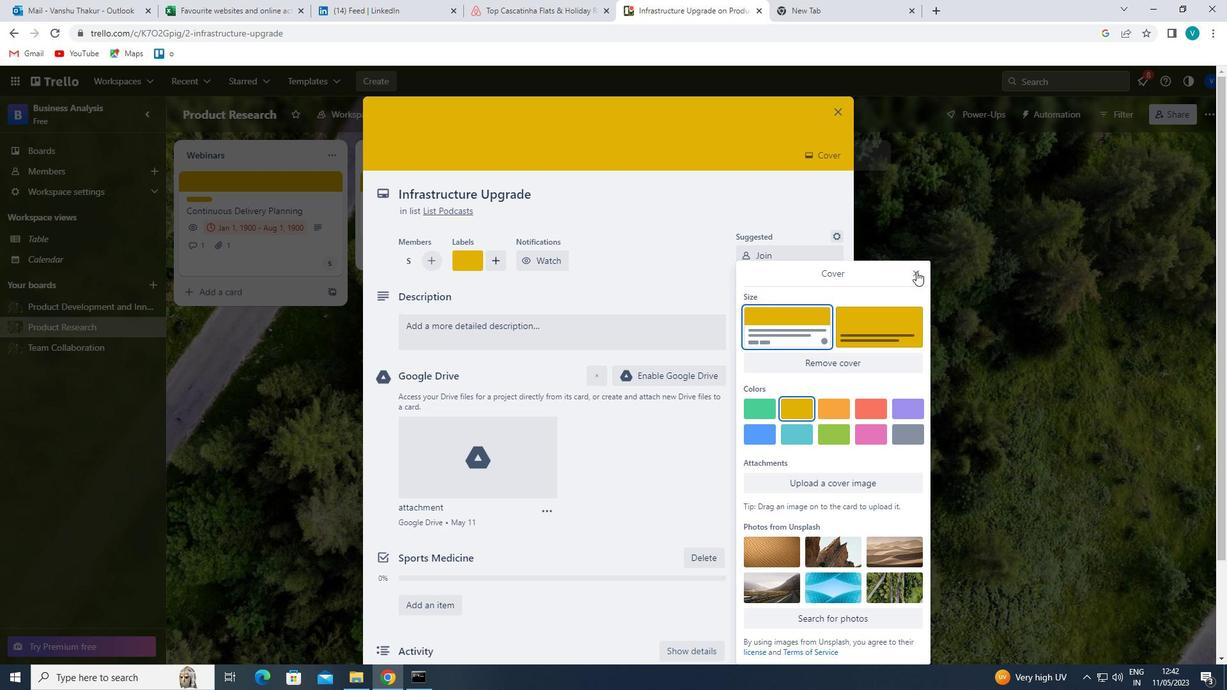 
Action: Mouse pressed left at (916, 269)
Screenshot: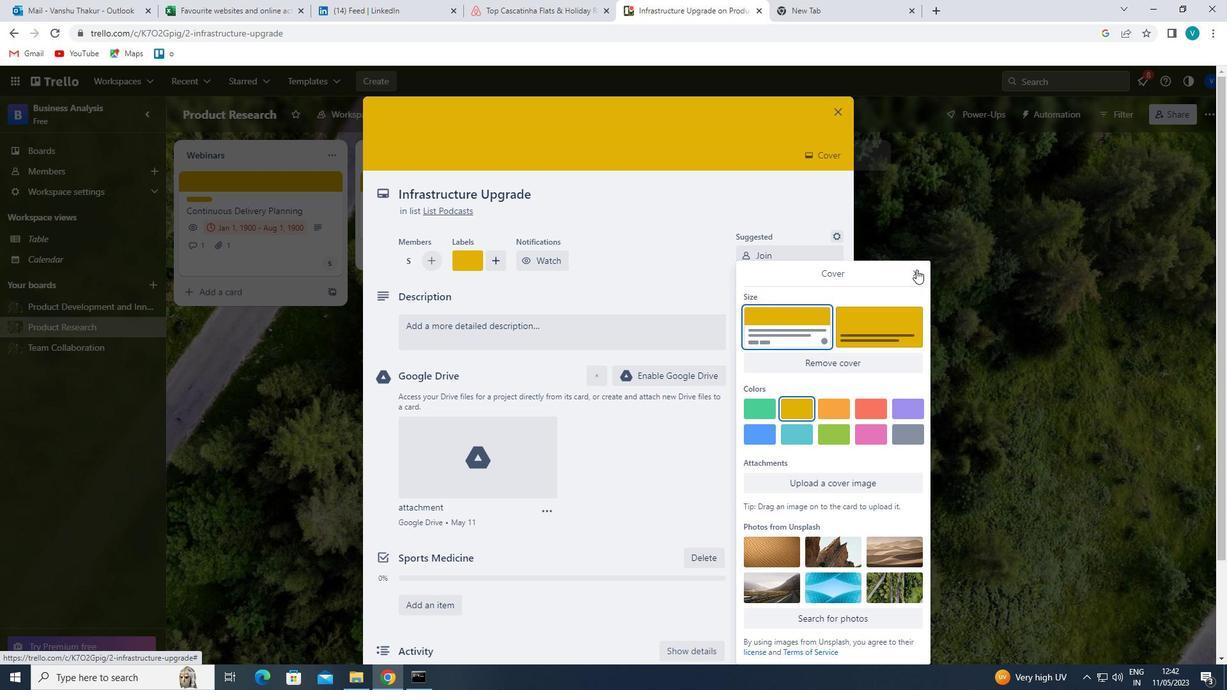 
Action: Mouse moved to (521, 340)
Screenshot: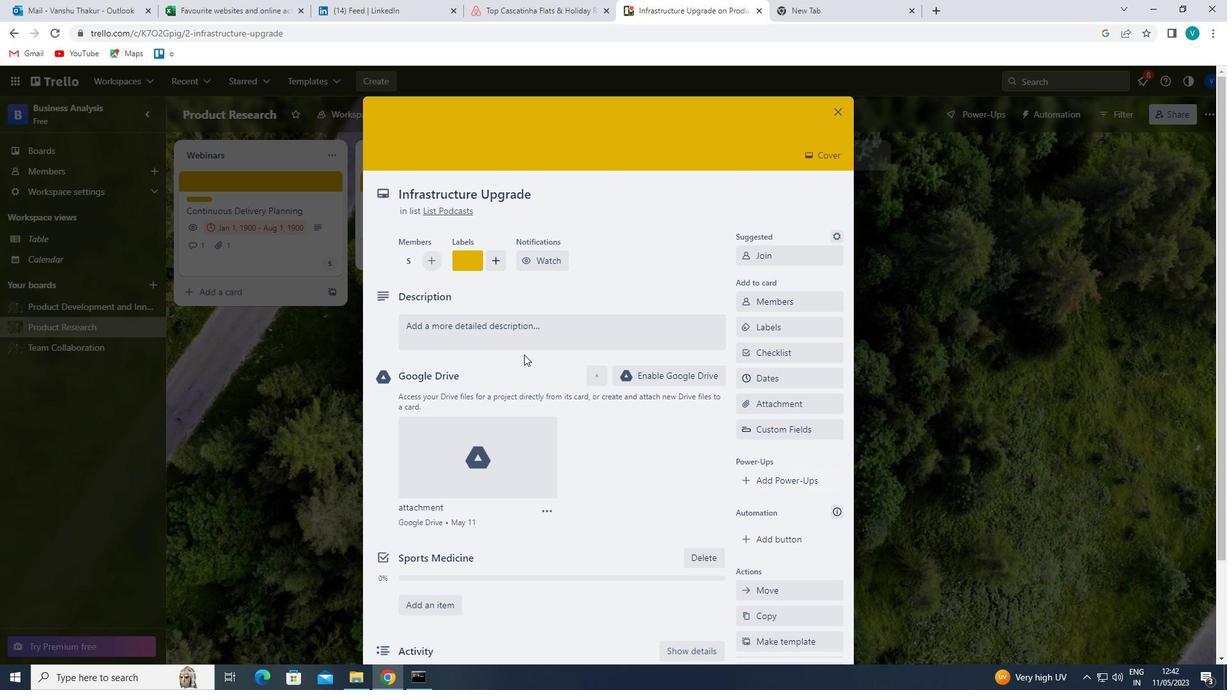 
Action: Mouse pressed left at (521, 340)
Screenshot: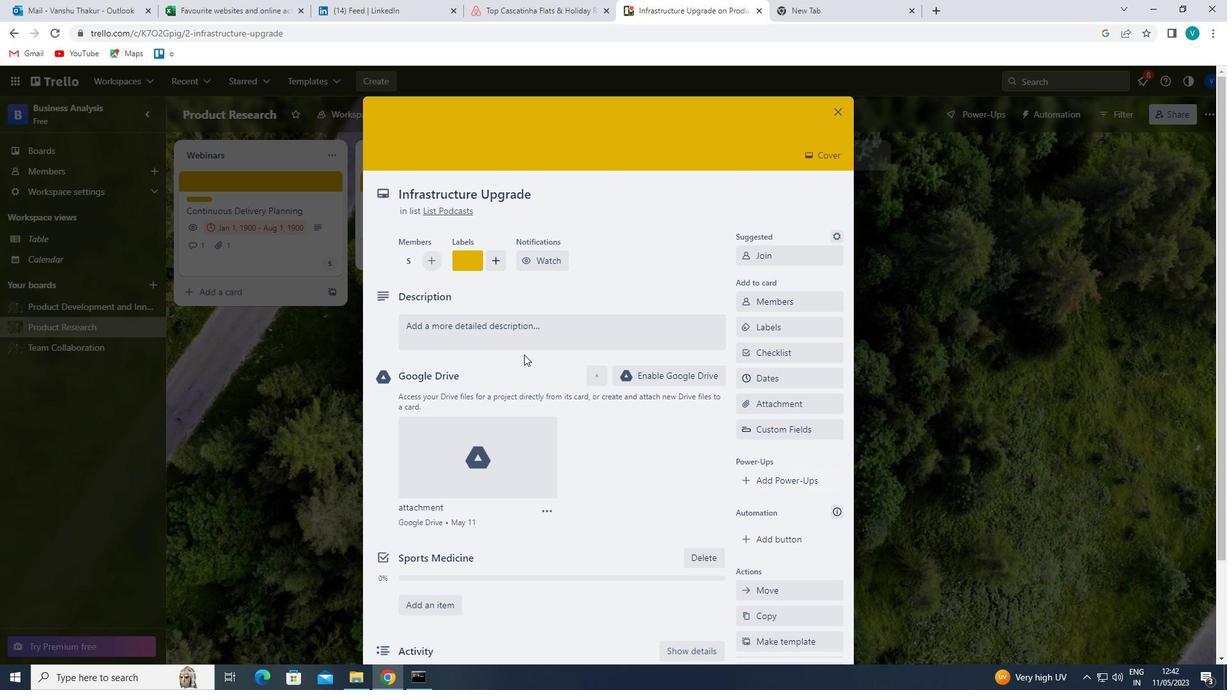 
Action: Key pressed '<Key.shift>PLAN<Key.space>AND<Key.space>EXECUTE<Key.space>COMPANY<Key.space>TEAM-BUILDING<Key.space>RER<Key.backspace>TREAT<Key.space>WITH<Key.space>A<Key.space>FOCUS<Key.space>ON<Key.space>PERSONAL<Key.space>BRANDING'
Screenshot: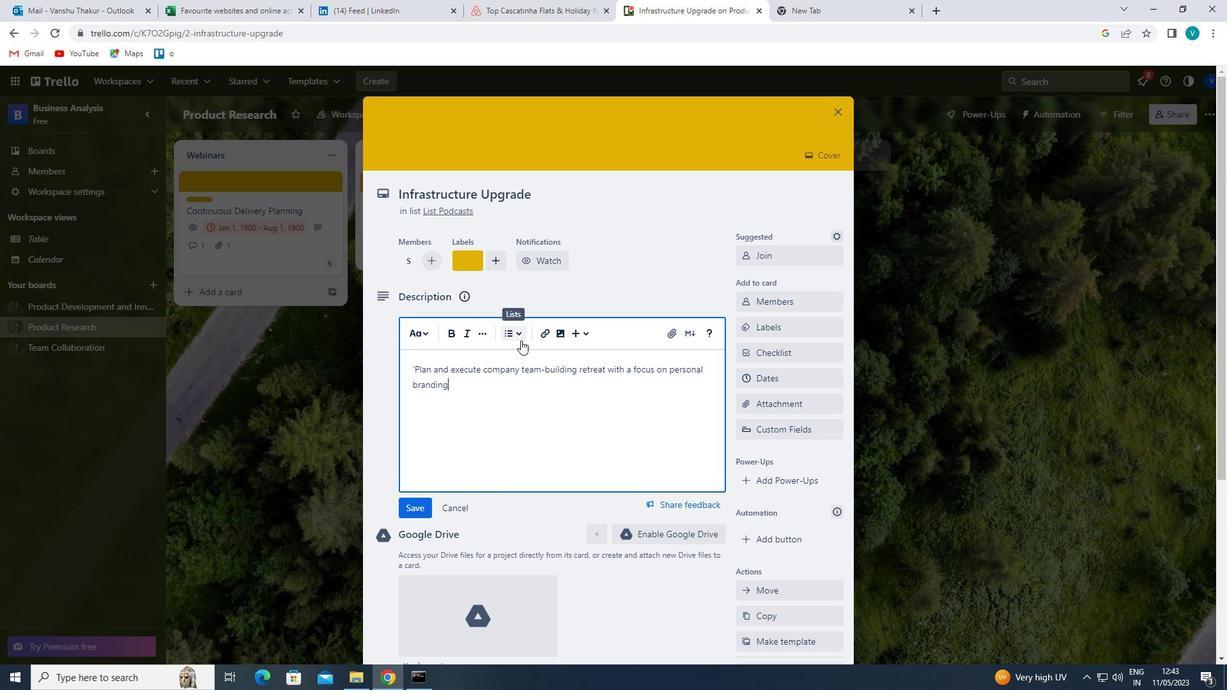 
Action: Mouse moved to (416, 505)
Screenshot: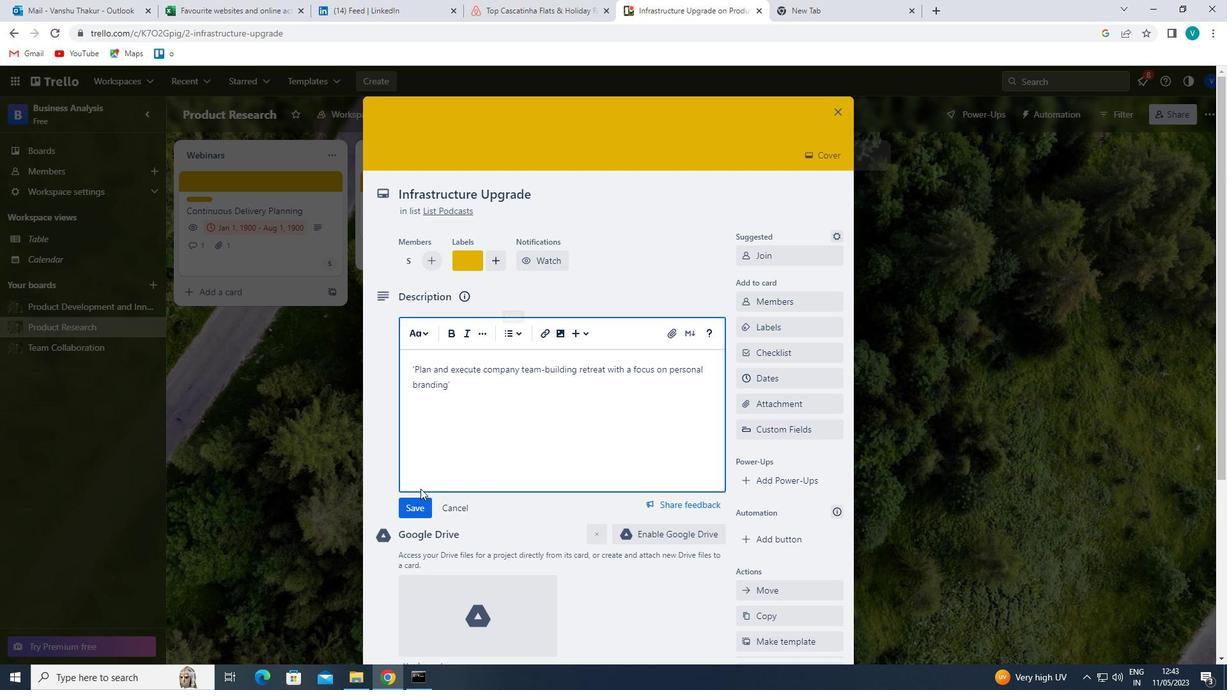 
Action: Mouse pressed left at (416, 505)
Screenshot: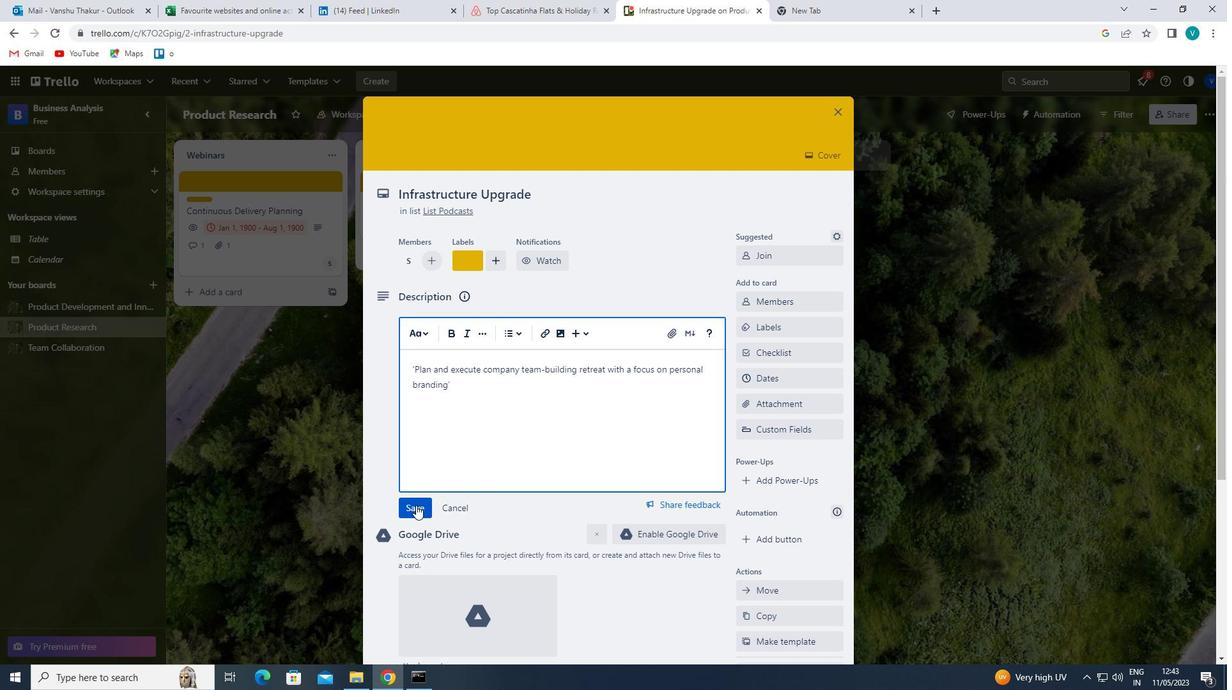 
Action: Mouse moved to (427, 497)
Screenshot: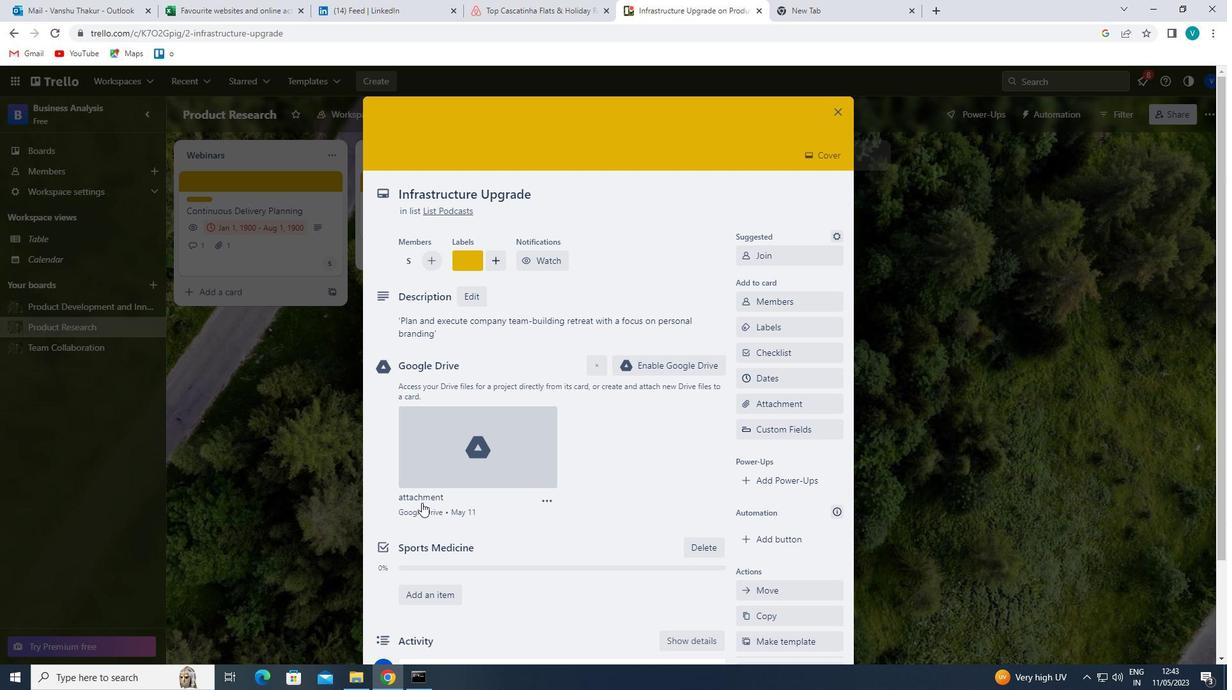 
Action: Mouse scrolled (427, 496) with delta (0, 0)
Screenshot: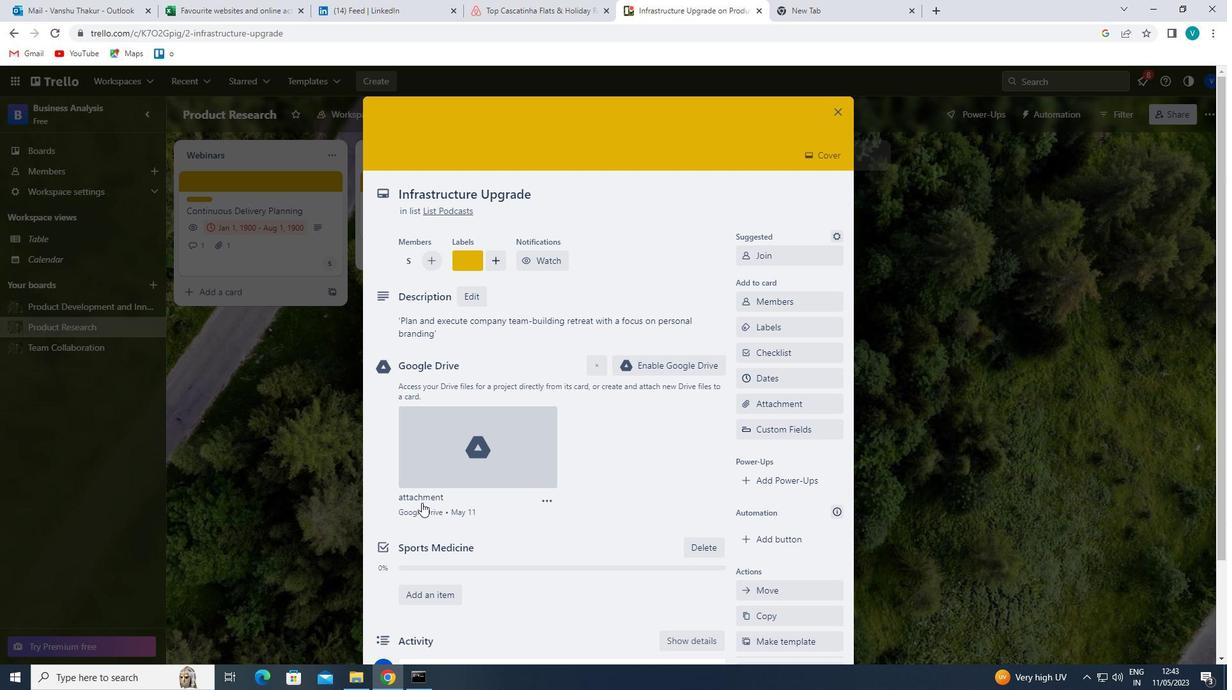 
Action: Mouse moved to (433, 493)
Screenshot: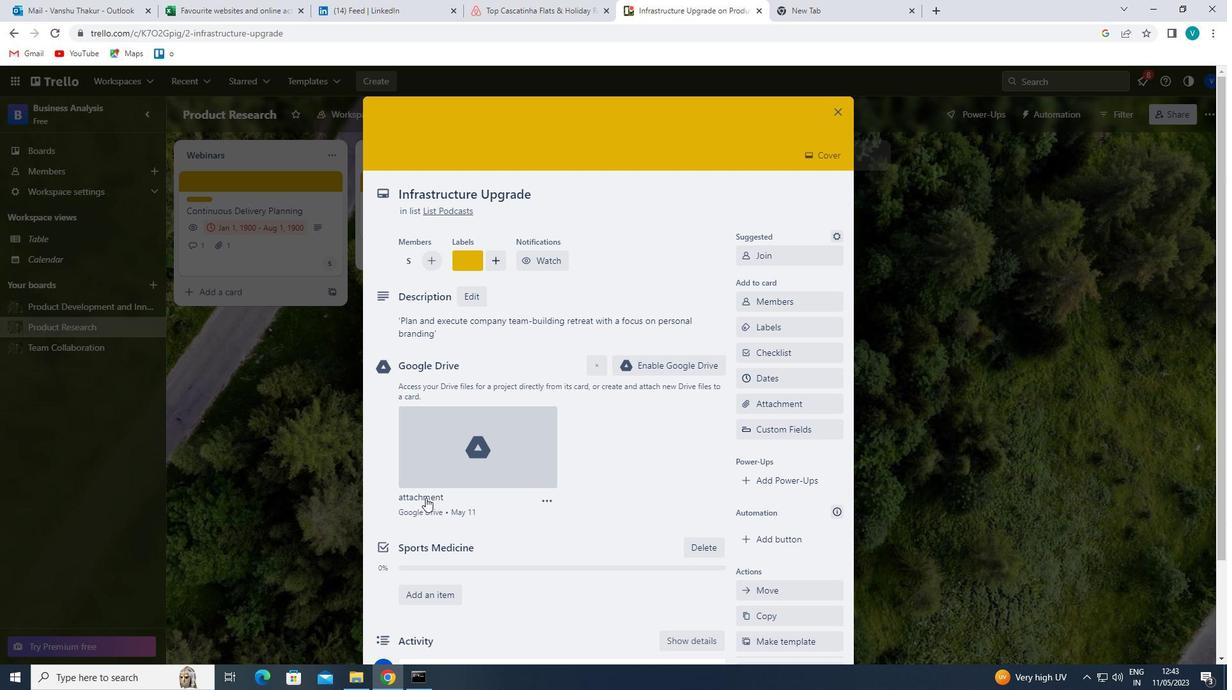 
Action: Mouse scrolled (433, 492) with delta (0, 0)
Screenshot: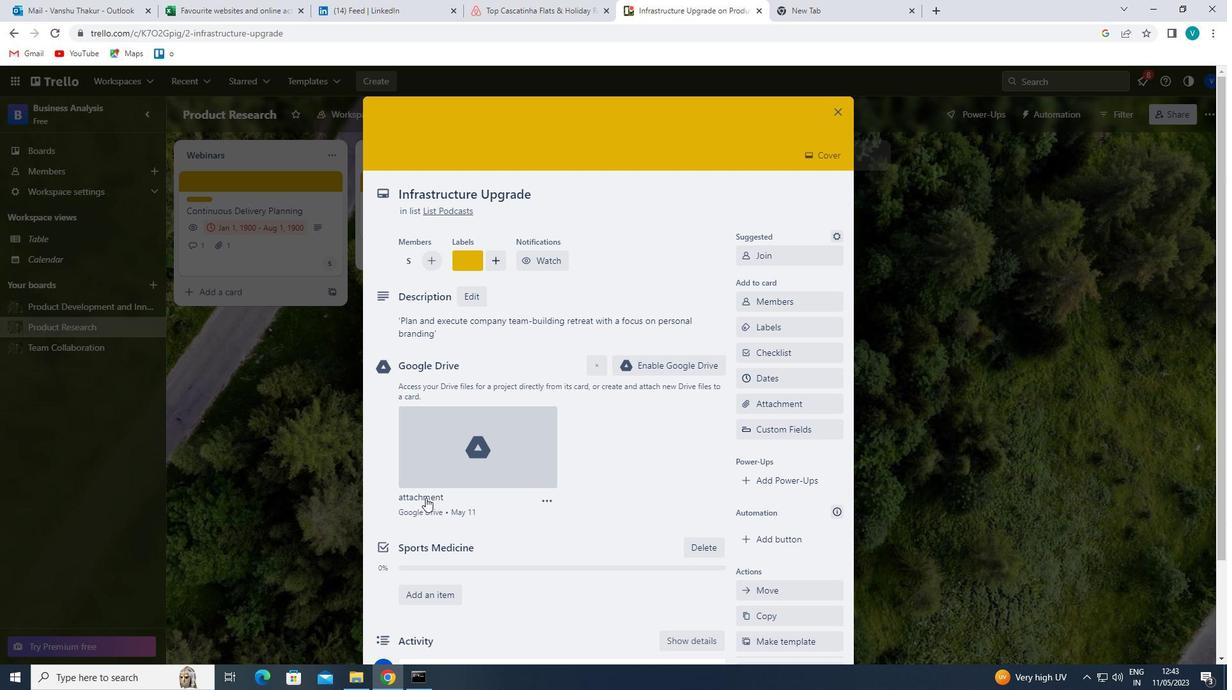 
Action: Mouse moved to (434, 493)
Screenshot: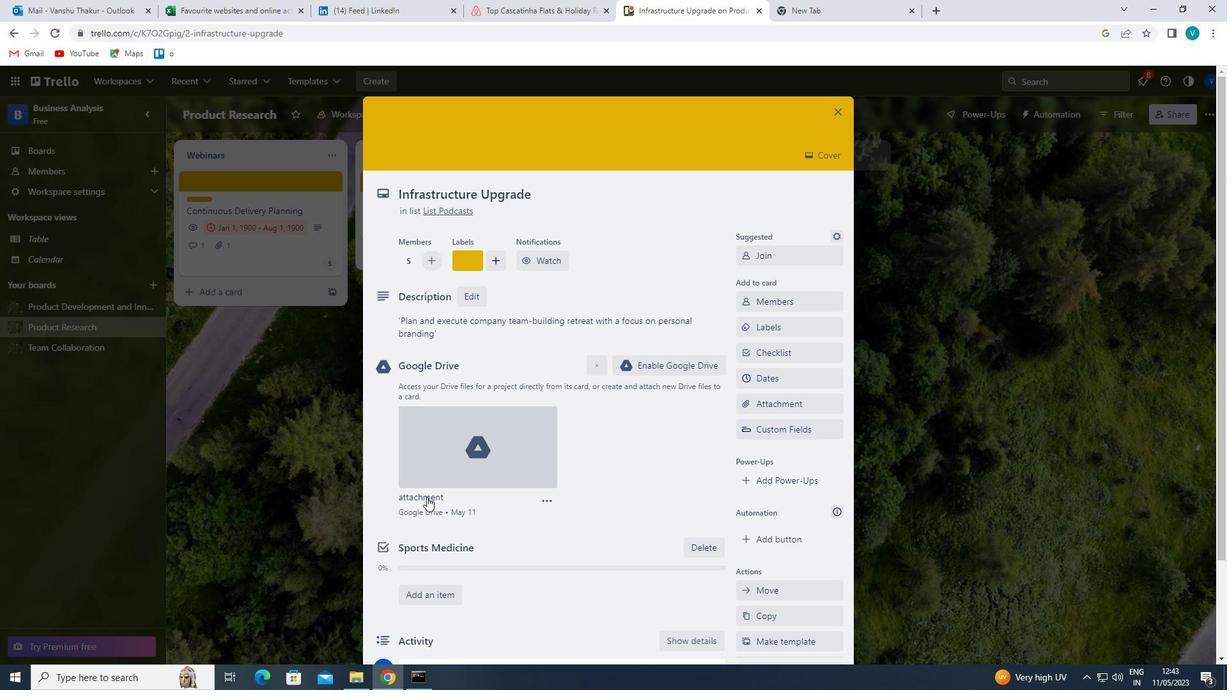 
Action: Mouse scrolled (434, 492) with delta (0, 0)
Screenshot: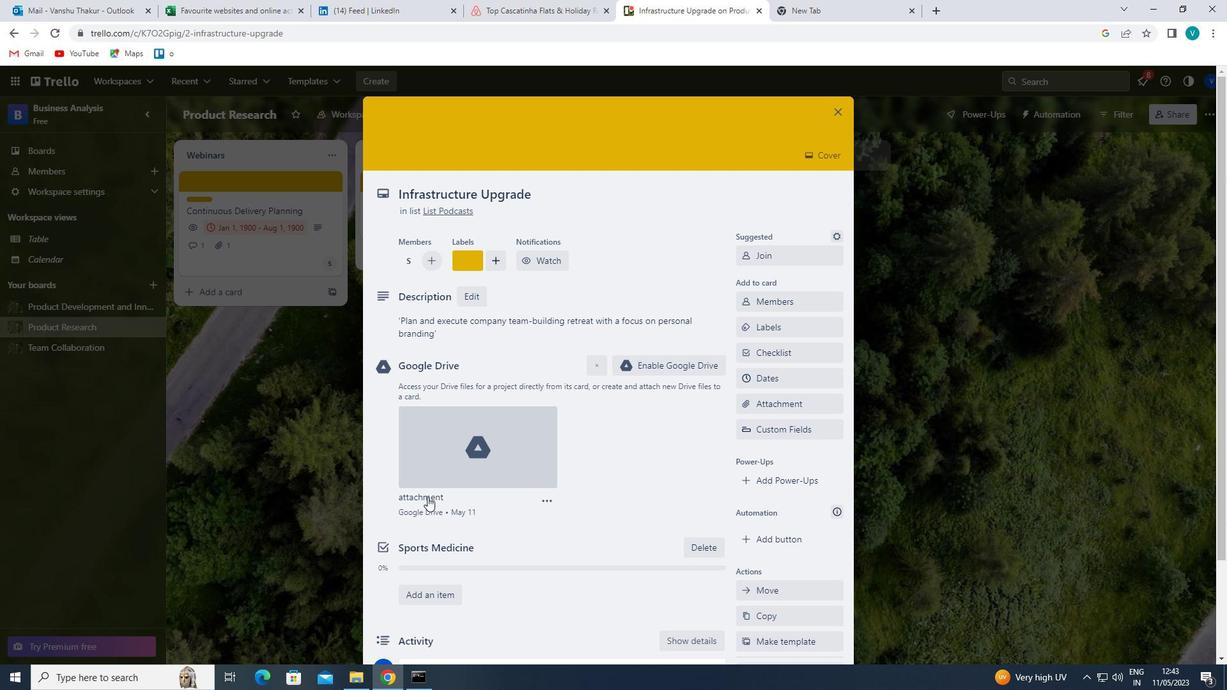 
Action: Mouse moved to (435, 493)
Screenshot: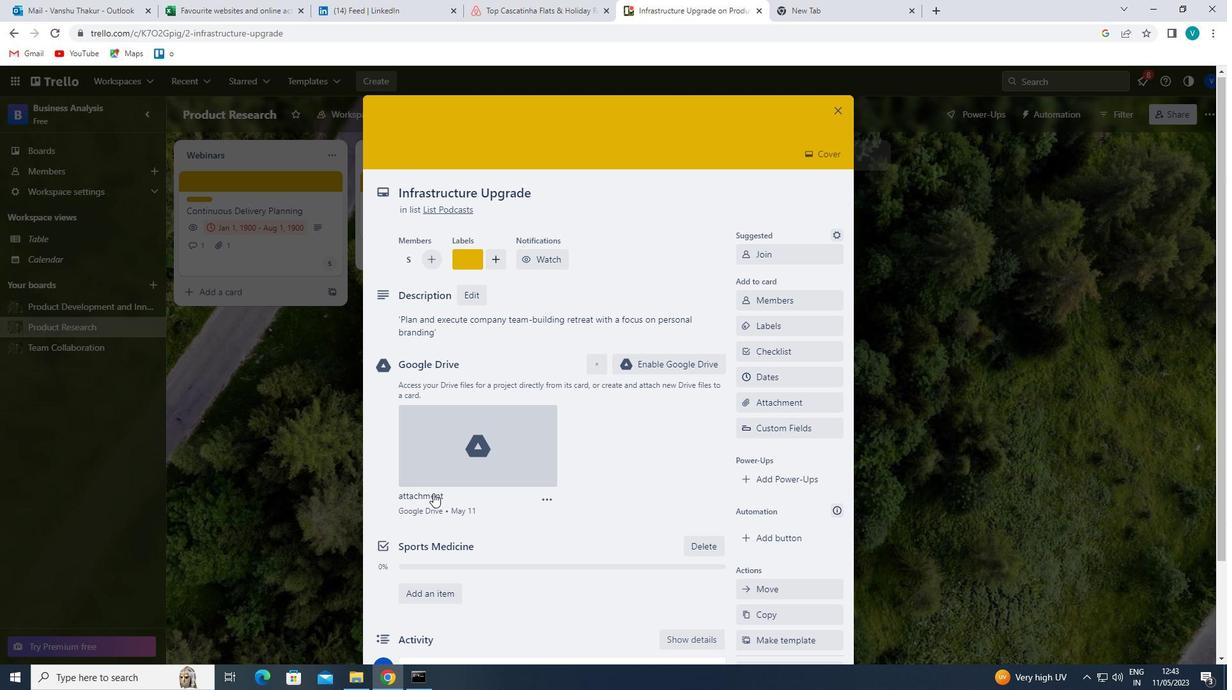 
Action: Mouse scrolled (435, 492) with delta (0, 0)
Screenshot: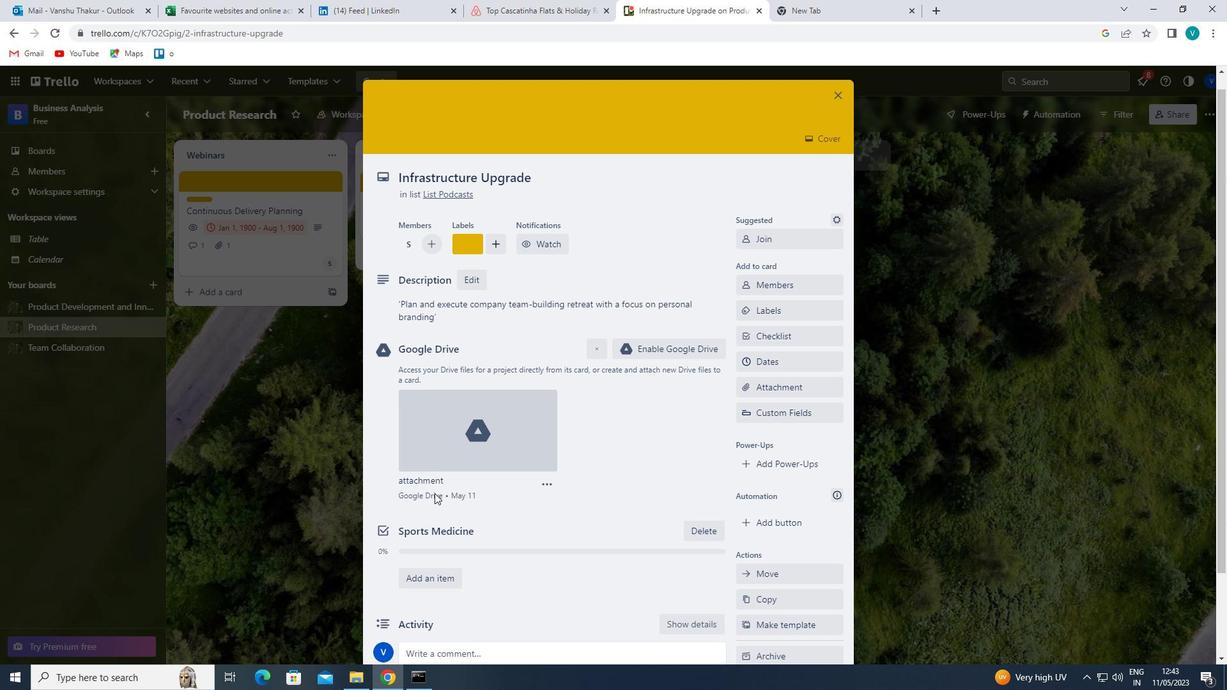 
Action: Mouse moved to (452, 553)
Screenshot: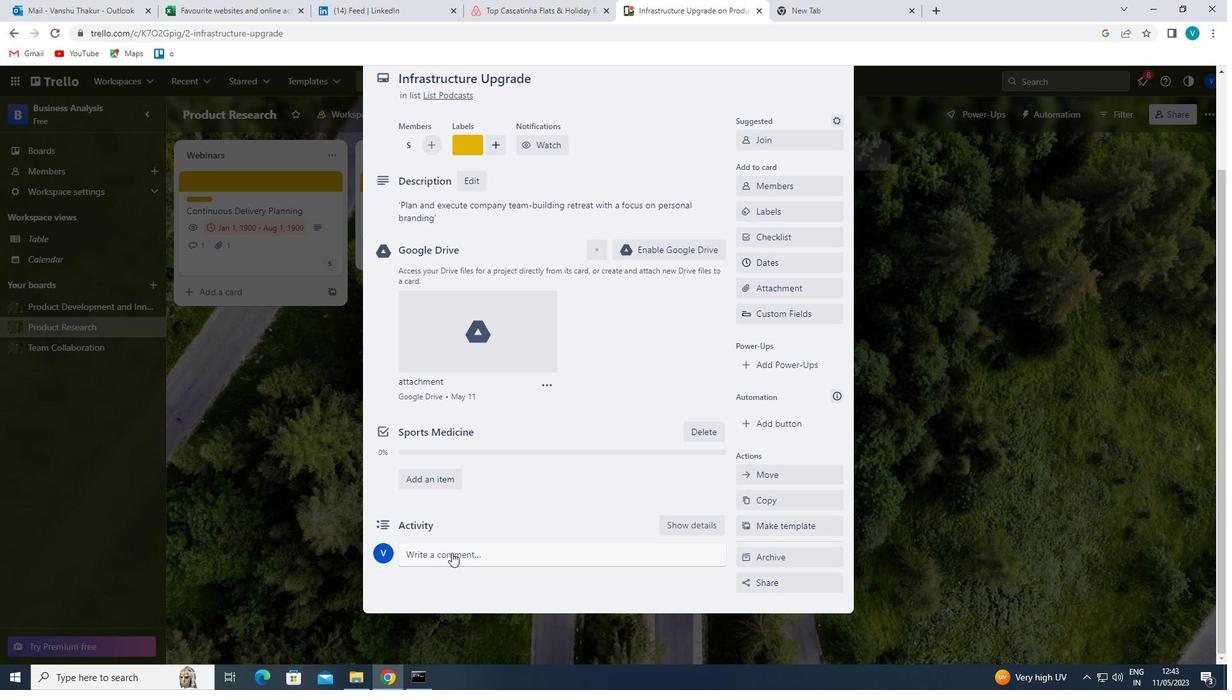 
Action: Mouse pressed left at (452, 553)
Screenshot: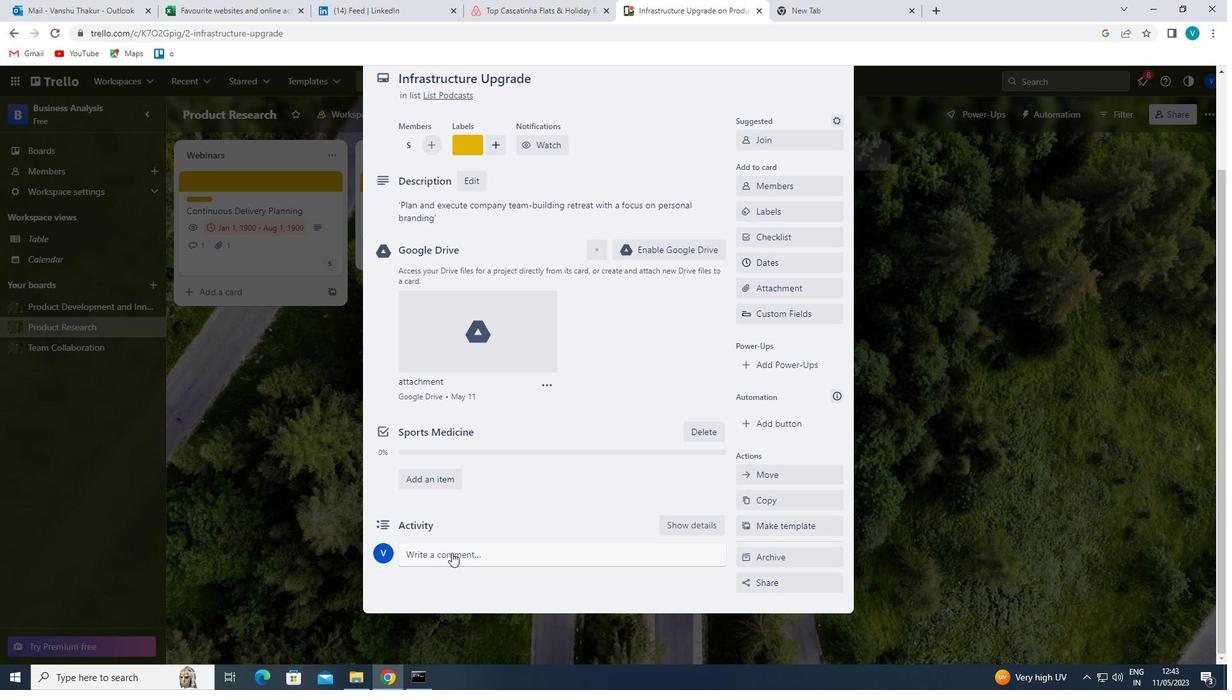 
Action: Mouse moved to (448, 585)
Screenshot: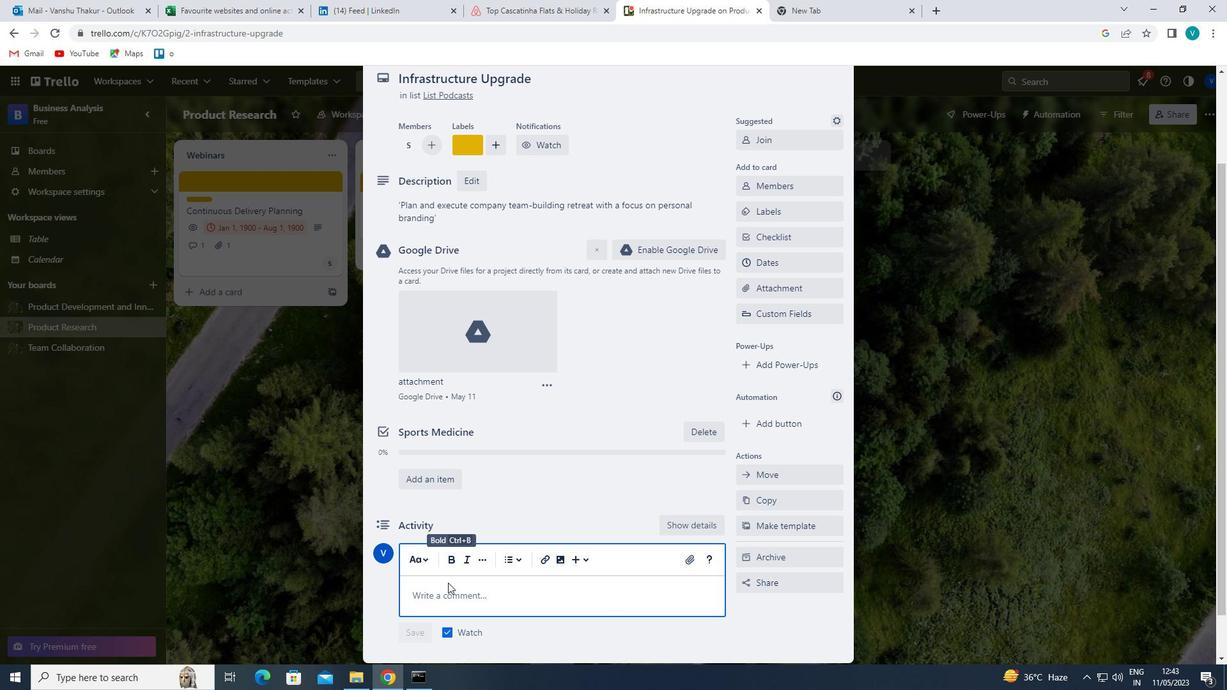 
Action: Key pressed '<Key.shift>GIVEN<Key.space>THE<Key.space>POTENTIAL<Key.space>IMPS<Key.backspace>ACT<Key.space>OF<Key.space>THIS<Key.space>TASK<Key.space>ON<Key.space>OUR<Key.space>COMPANY<Key.space>SOCIAL<Key.space>RESPONSIBILITY
Screenshot: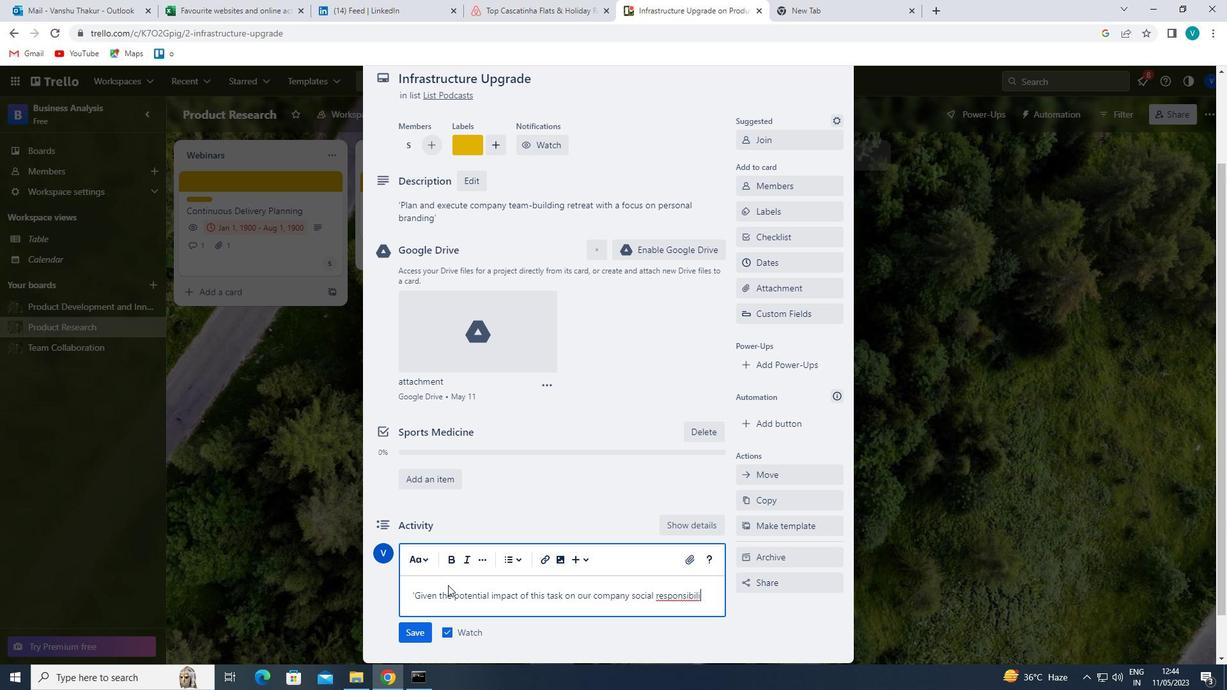 
Action: Mouse moved to (456, 581)
Screenshot: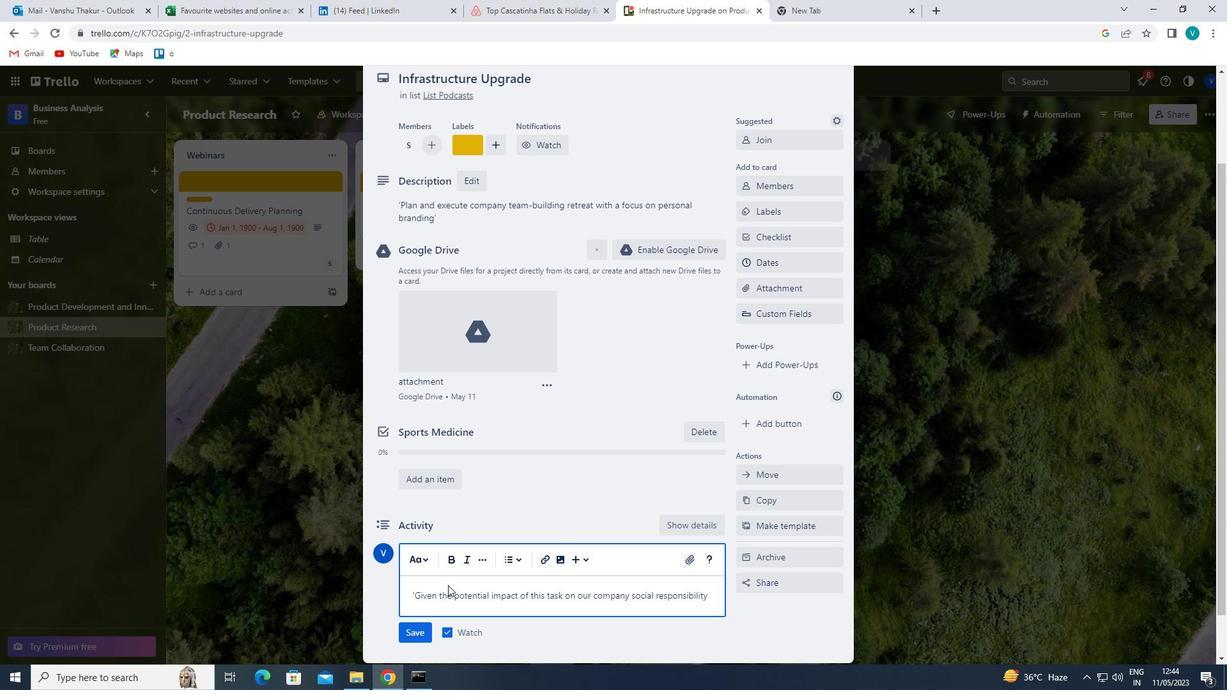 
Action: Key pressed ,;<Key.backspace><Key.space>LET<Key.space>US<Key.space>ENSURE<Key.space>THAT<Key.space>WE<Key.space>APPROACH<Key.space>IT<Key.space><Key.backspace><Key.space>WITH<Key.space>A<Key.space>SENSE<Key.space>OF<Key.space>ETHICAL<Key.space>AWARENESS<Key.space>AND<Key.space>CONSCU<Key.backspace>IOUSNESS.'
Screenshot: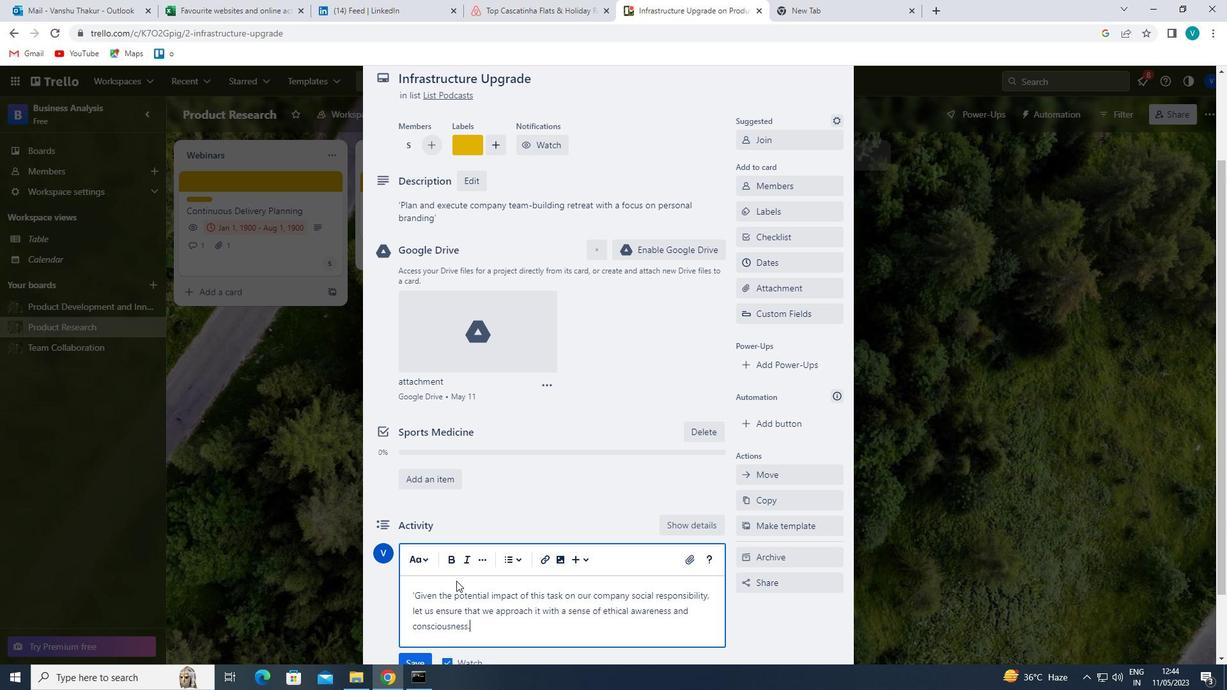 
Action: Mouse moved to (457, 579)
Screenshot: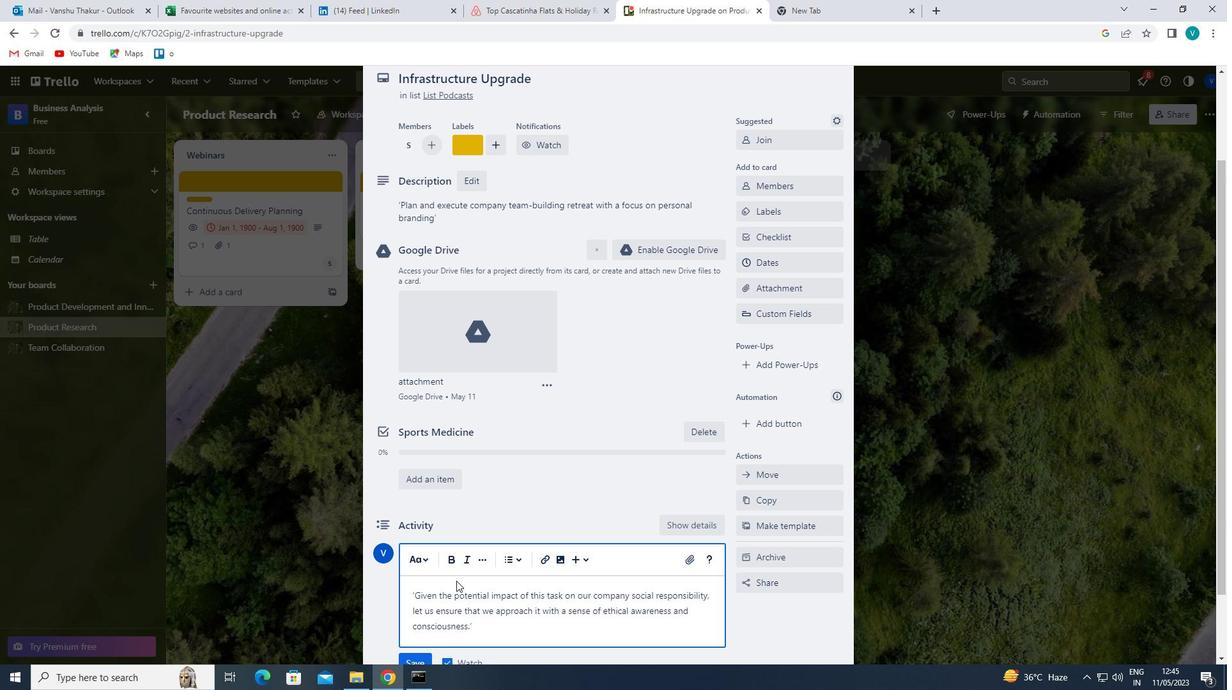 
Action: Mouse scrolled (457, 579) with delta (0, 0)
Screenshot: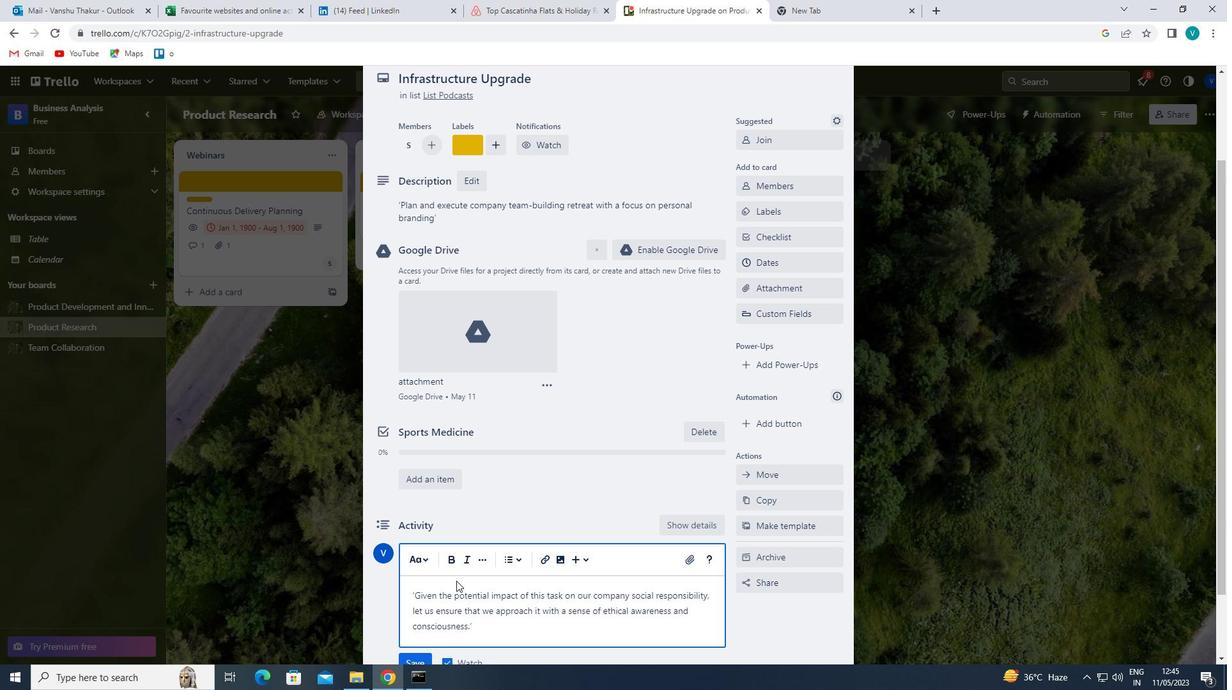 
Action: Mouse scrolled (457, 579) with delta (0, 0)
Screenshot: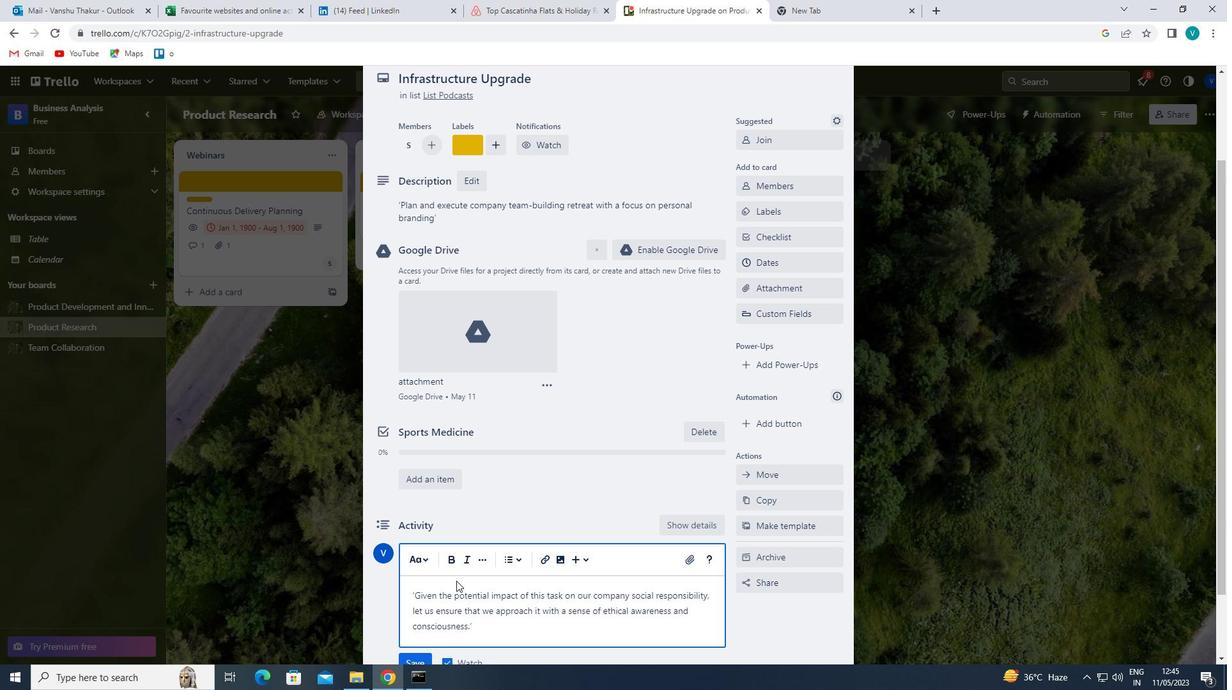
Action: Mouse scrolled (457, 579) with delta (0, 0)
Screenshot: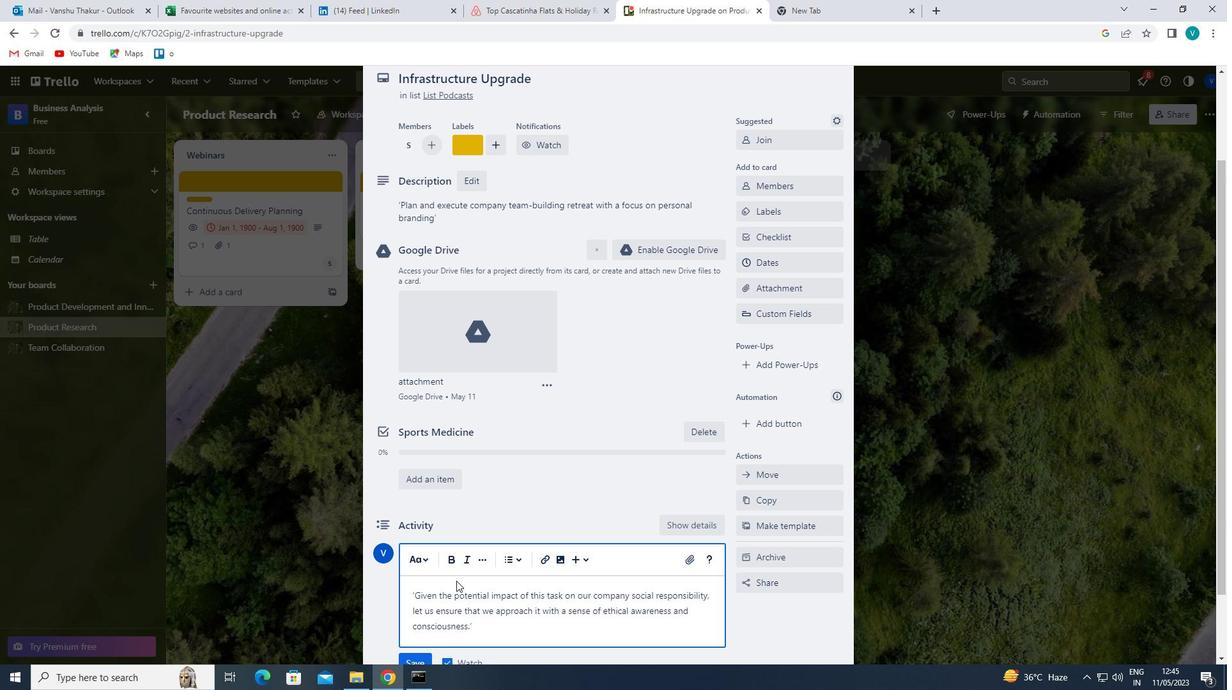 
Action: Mouse moved to (418, 580)
Screenshot: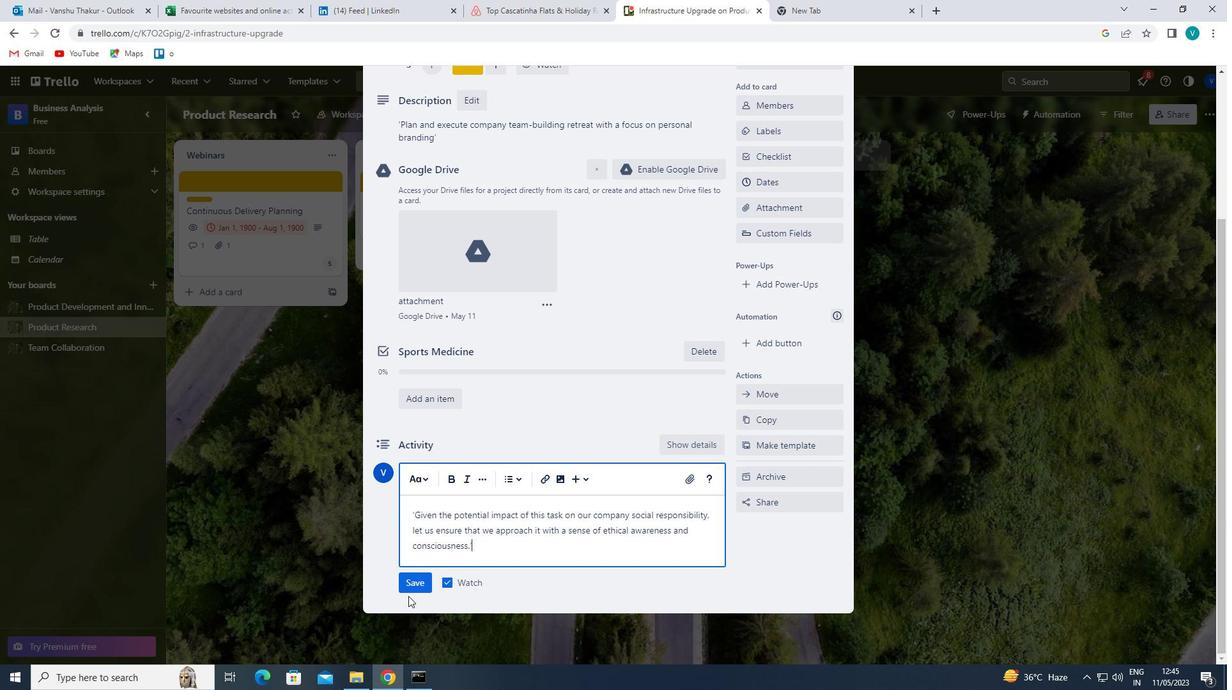 
Action: Mouse pressed left at (418, 580)
Screenshot: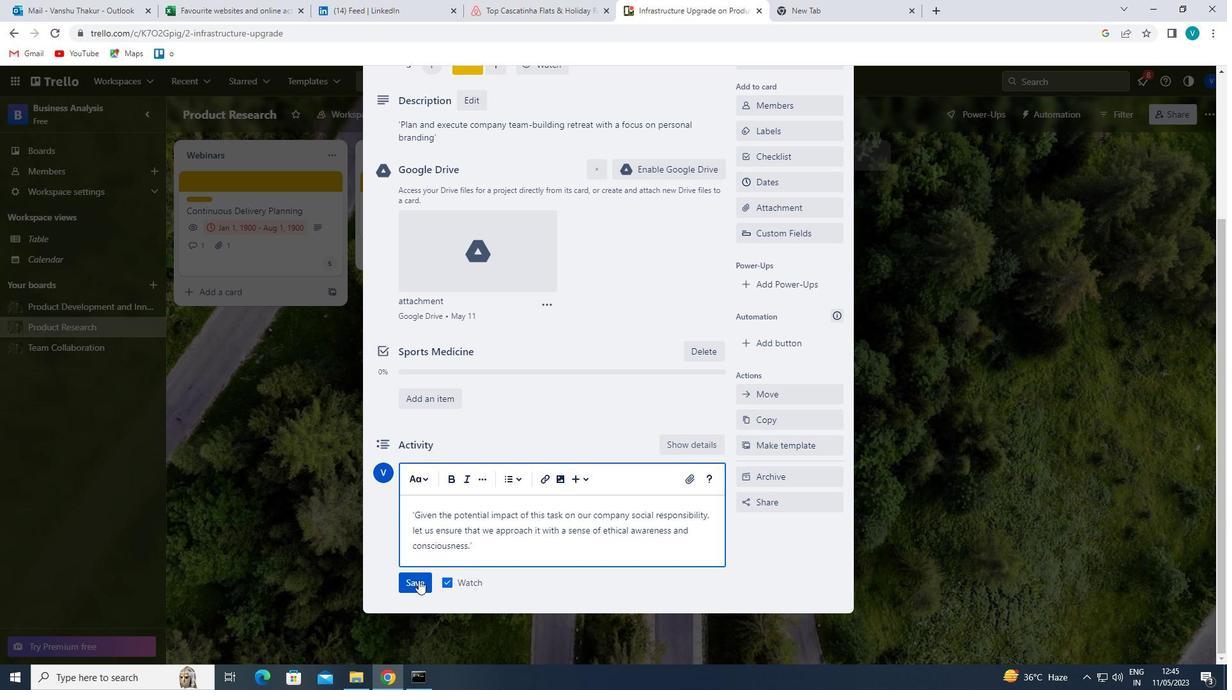 
Action: Mouse moved to (781, 195)
Screenshot: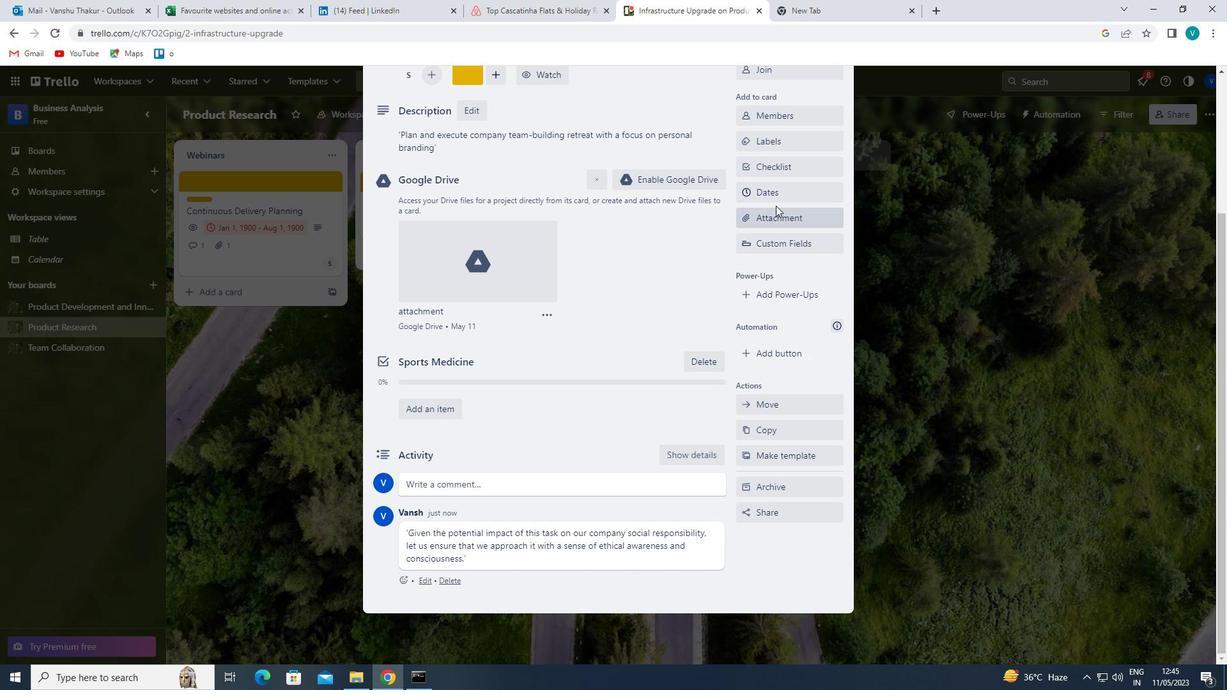 
Action: Mouse pressed left at (781, 195)
Screenshot: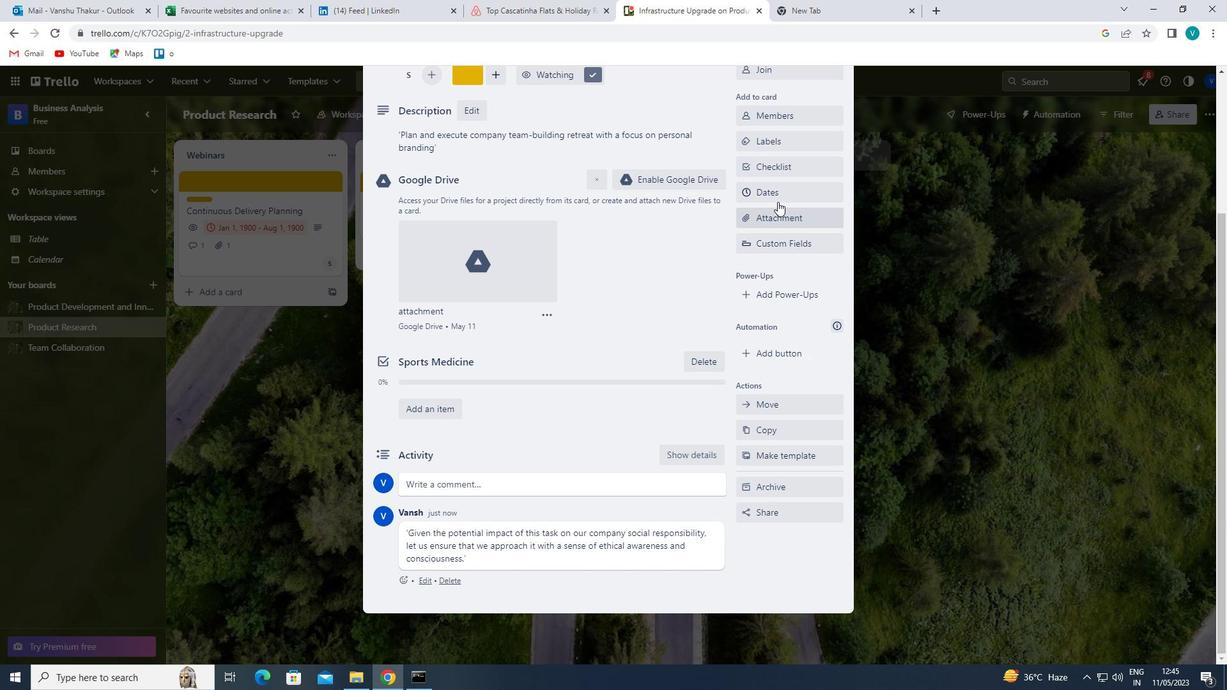
Action: Mouse moved to (751, 454)
Screenshot: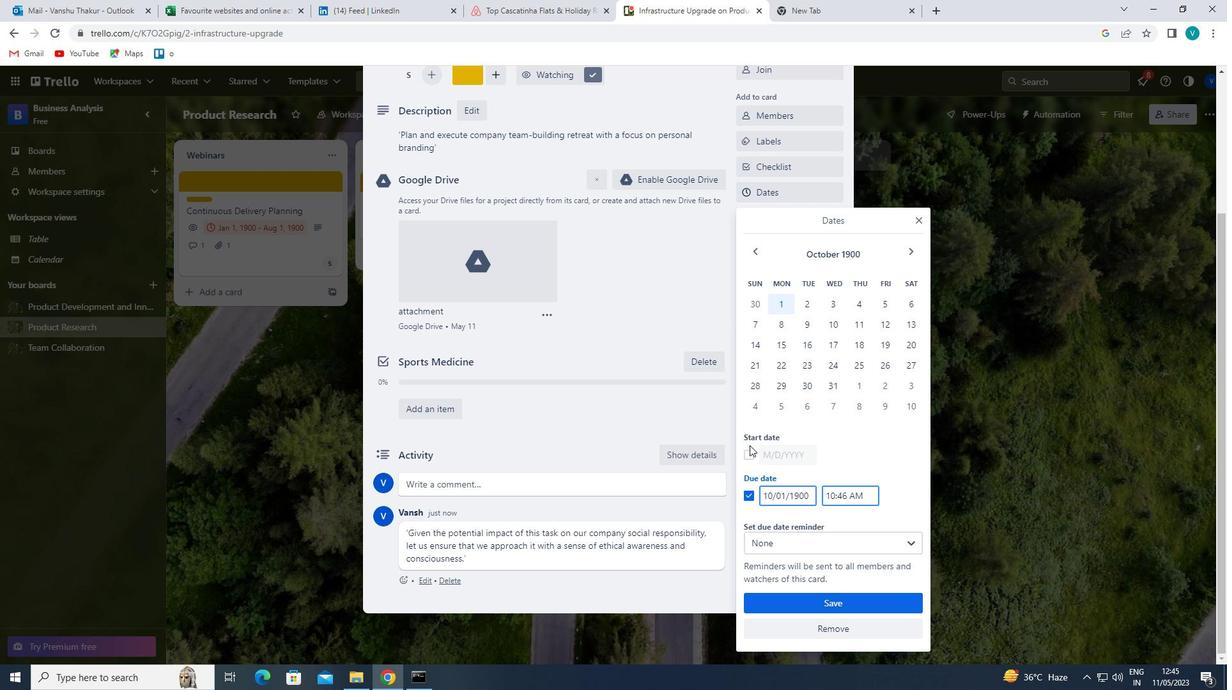 
Action: Mouse pressed left at (751, 454)
Screenshot: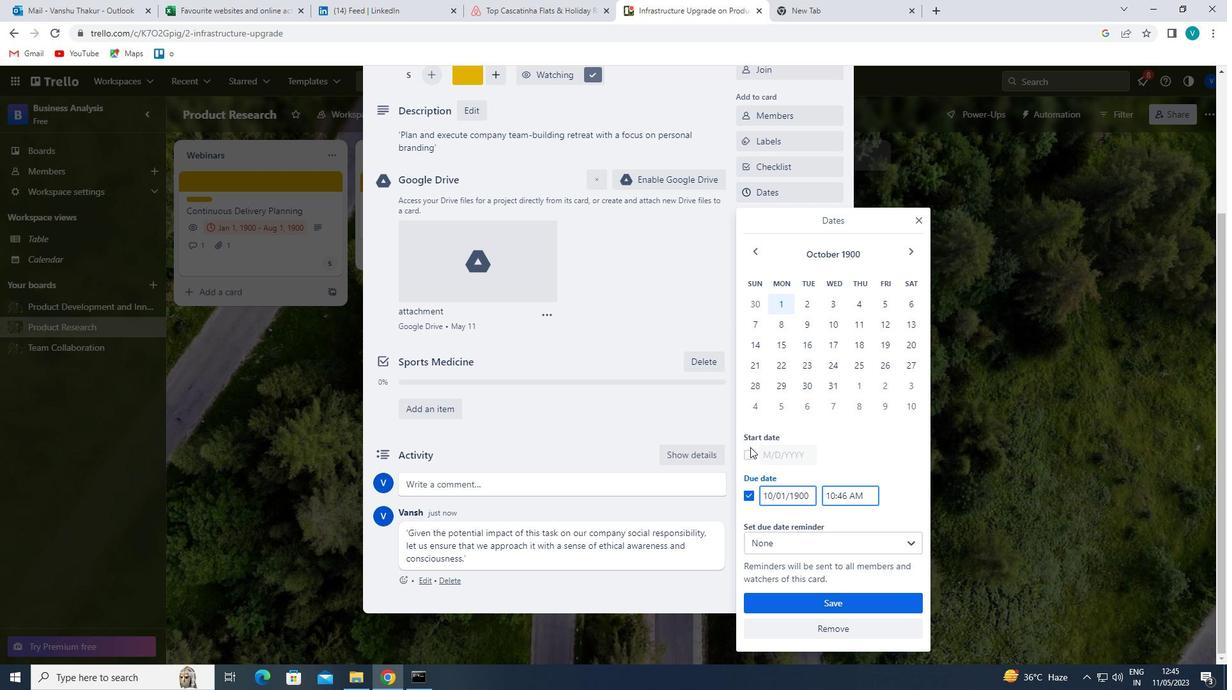 
Action: Mouse moved to (770, 450)
Screenshot: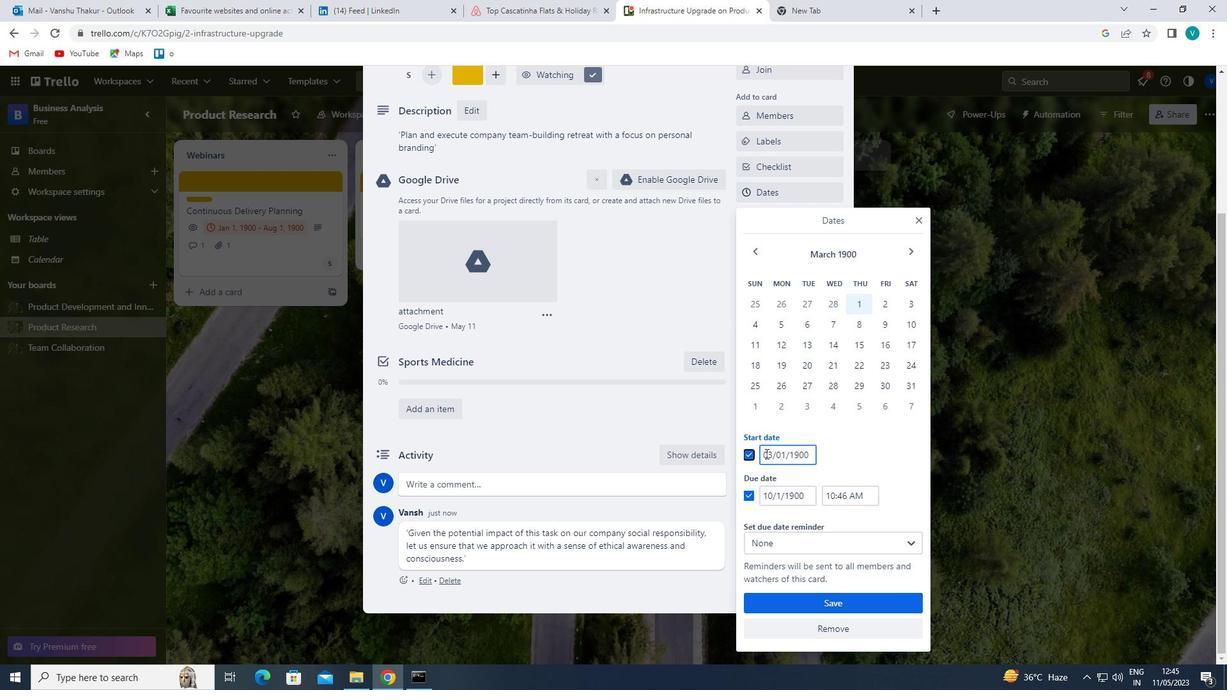 
Action: Mouse pressed left at (770, 450)
Screenshot: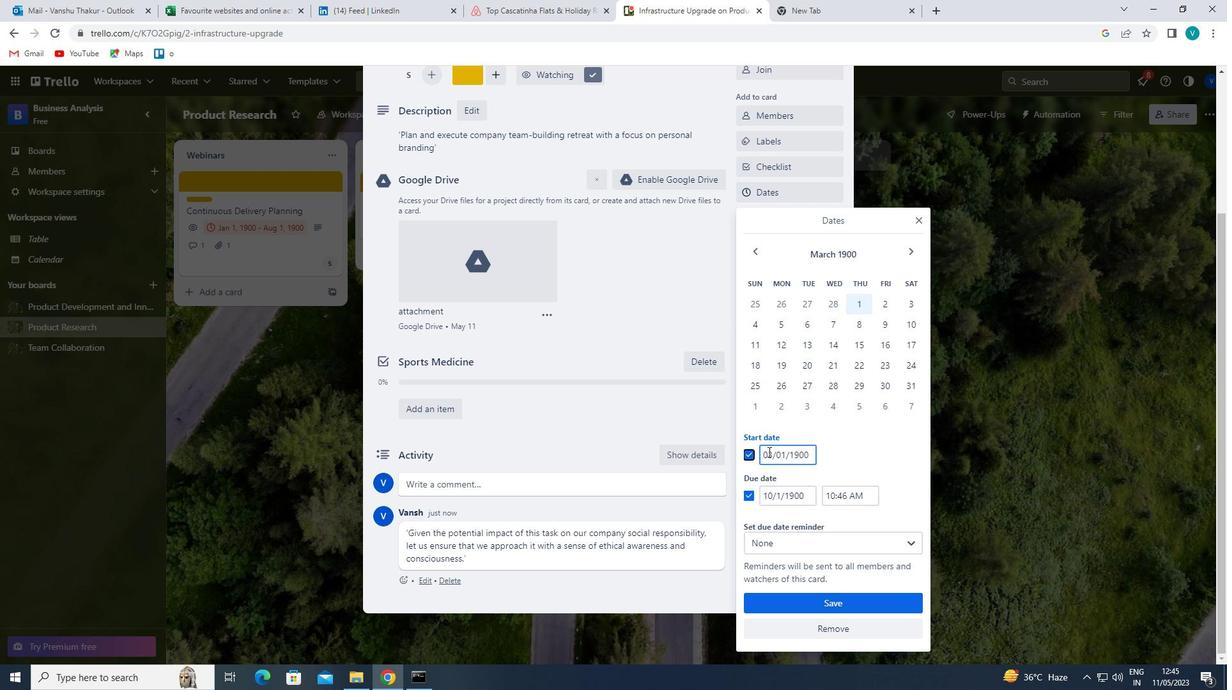 
Action: Mouse moved to (765, 452)
Screenshot: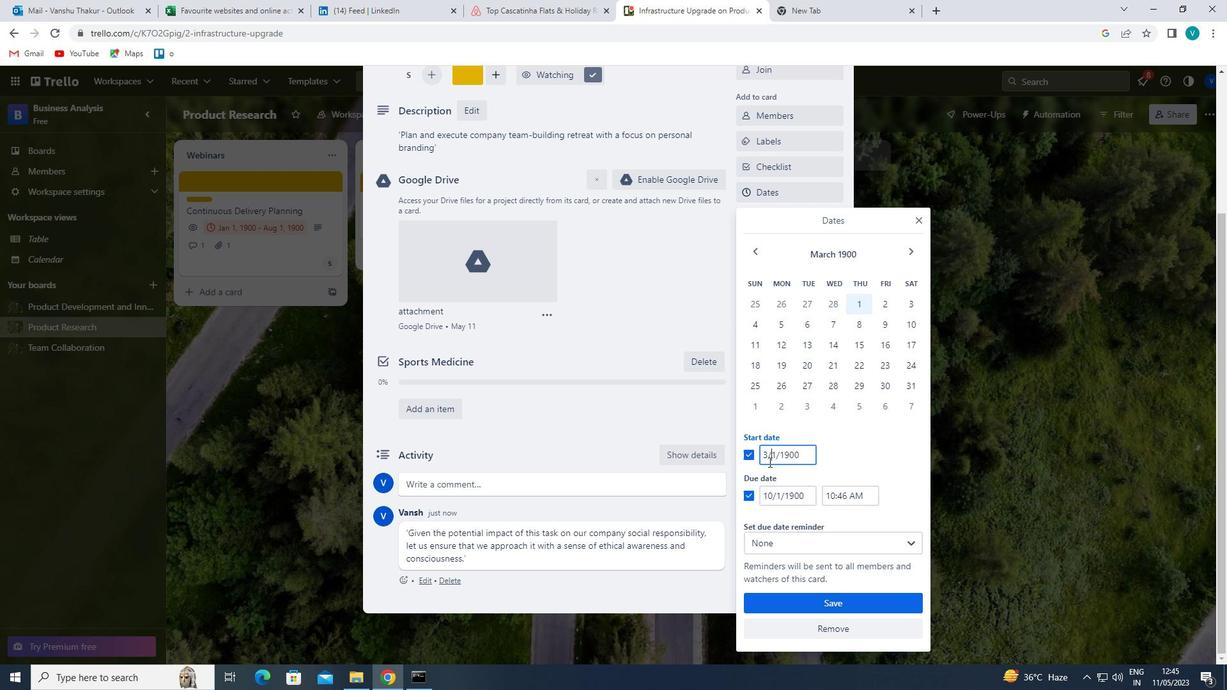 
Action: Mouse pressed left at (765, 452)
Screenshot: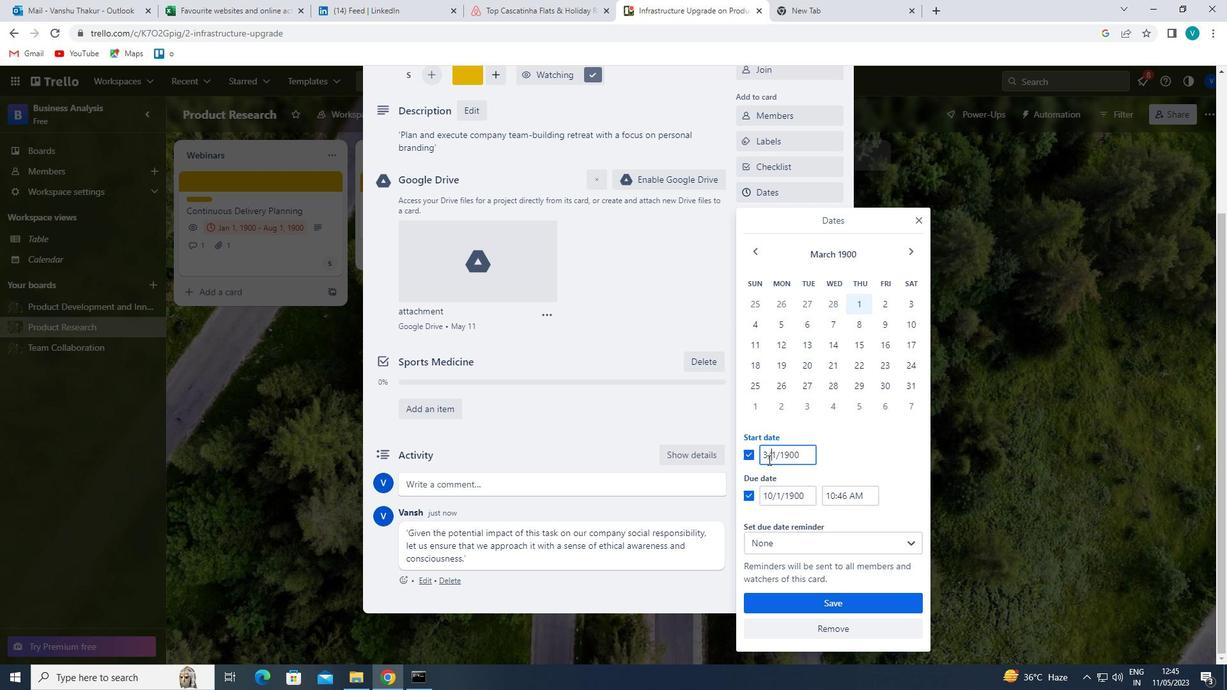 
Action: Mouse moved to (760, 453)
Screenshot: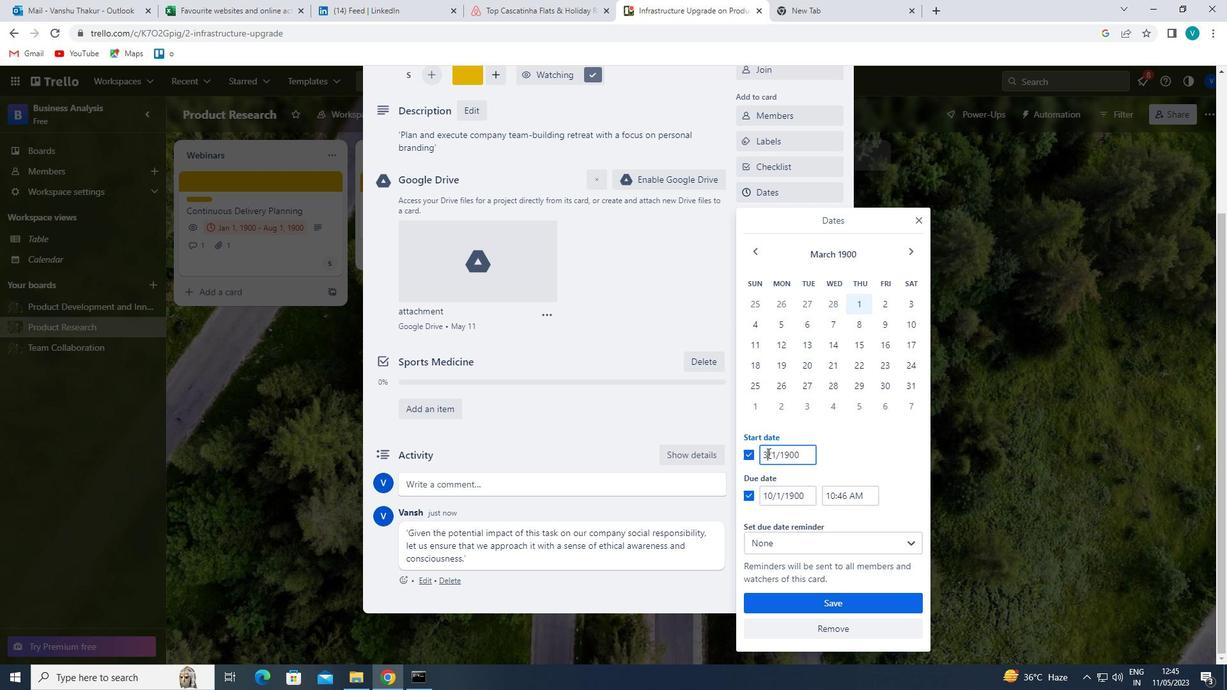 
Action: Key pressed <Key.backspace>4
Screenshot: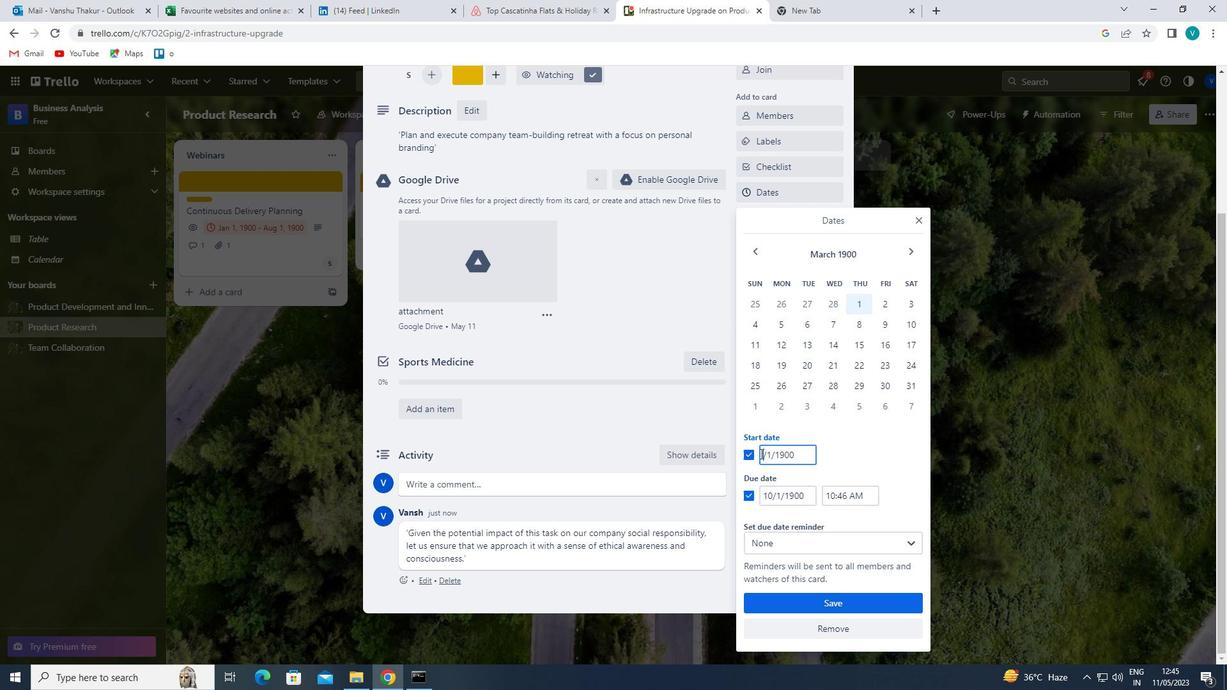 
Action: Mouse moved to (771, 493)
Screenshot: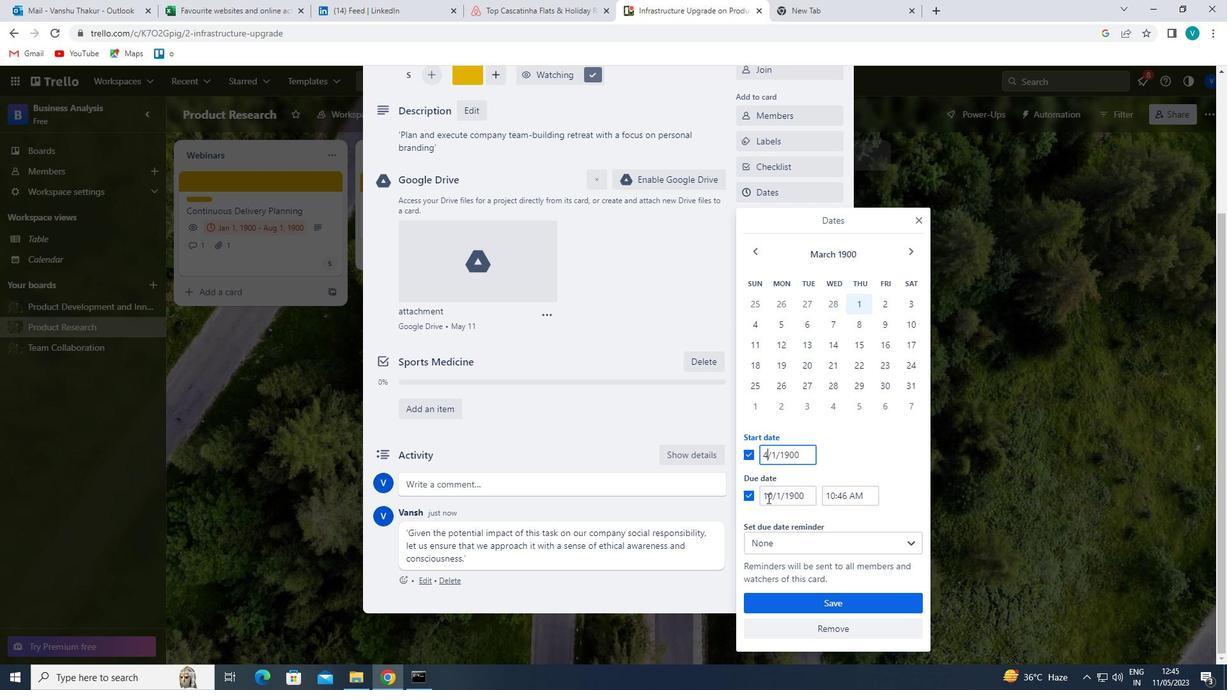 
Action: Mouse pressed left at (771, 493)
Screenshot: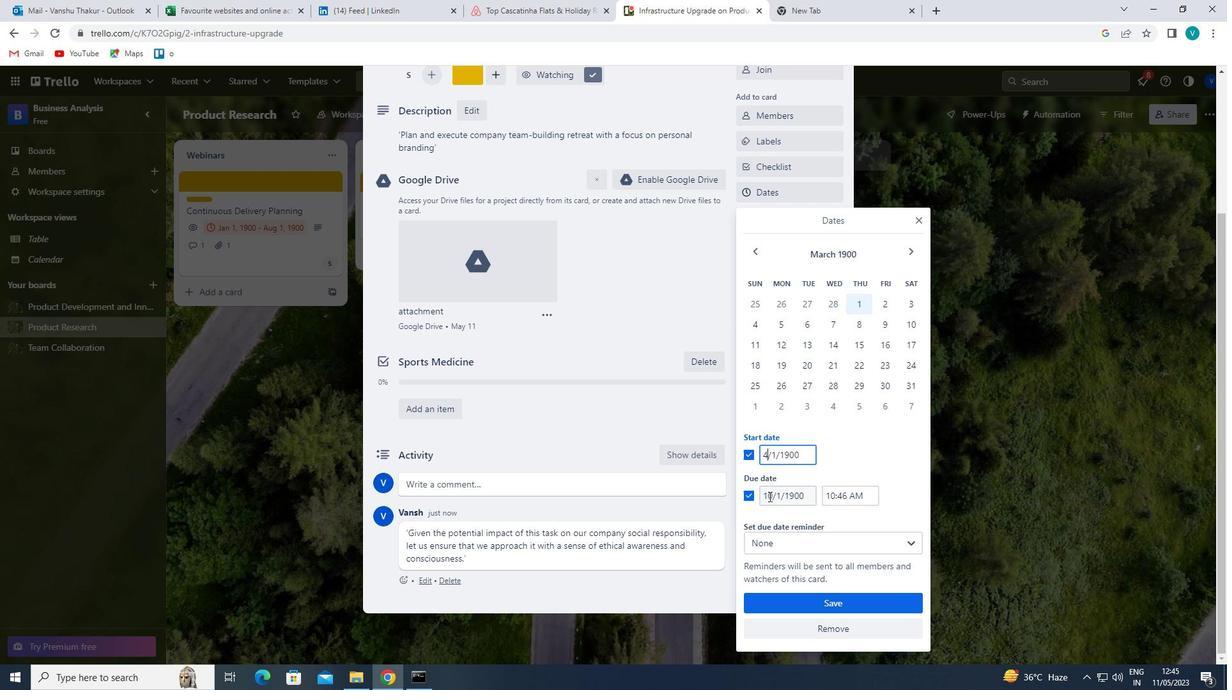 
Action: Mouse moved to (773, 492)
Screenshot: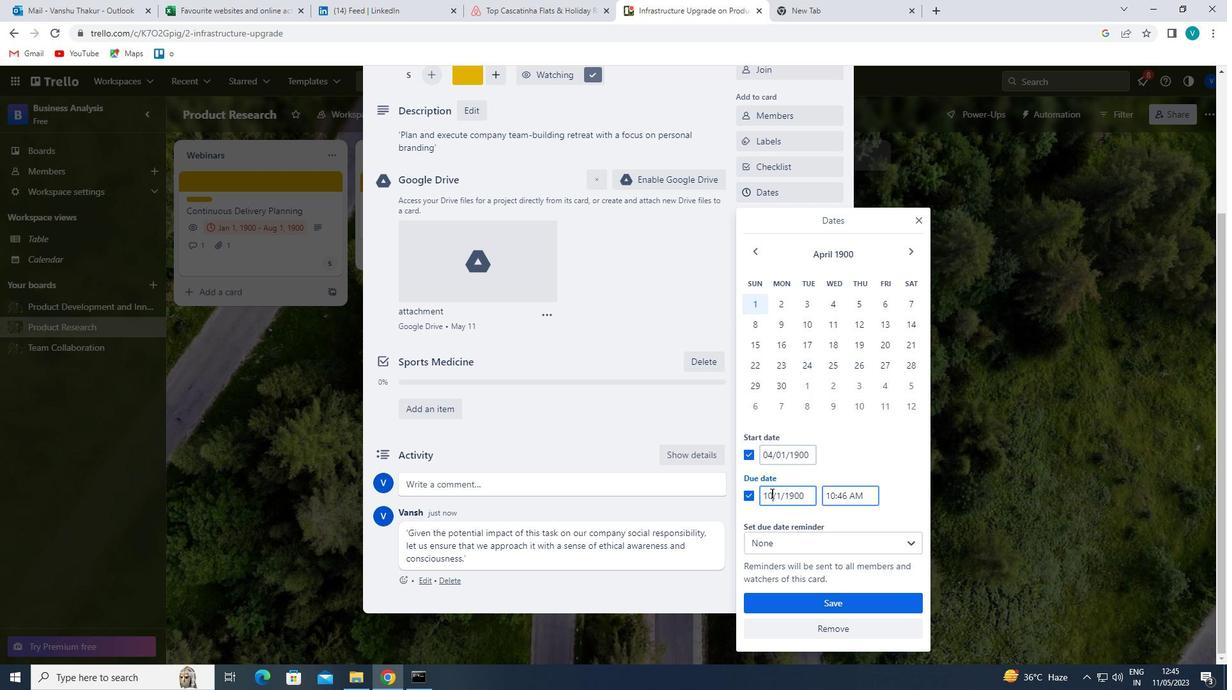 
Action: Key pressed <Key.backspace>1
Screenshot: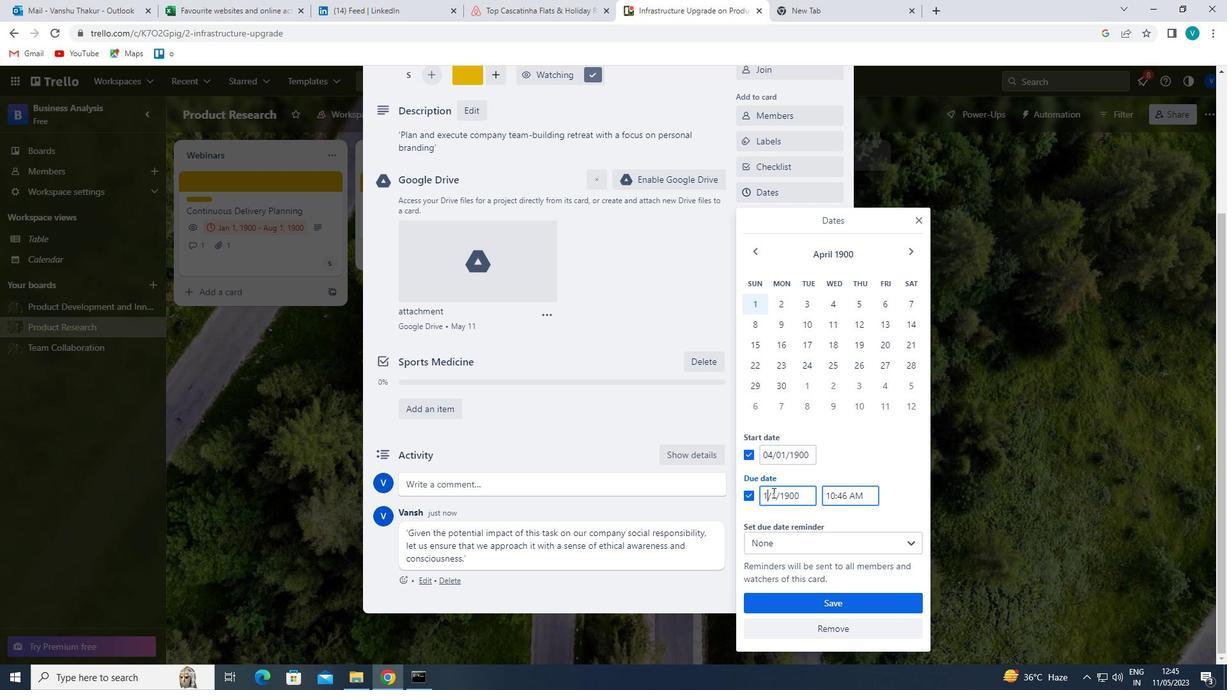
Action: Mouse moved to (815, 603)
Screenshot: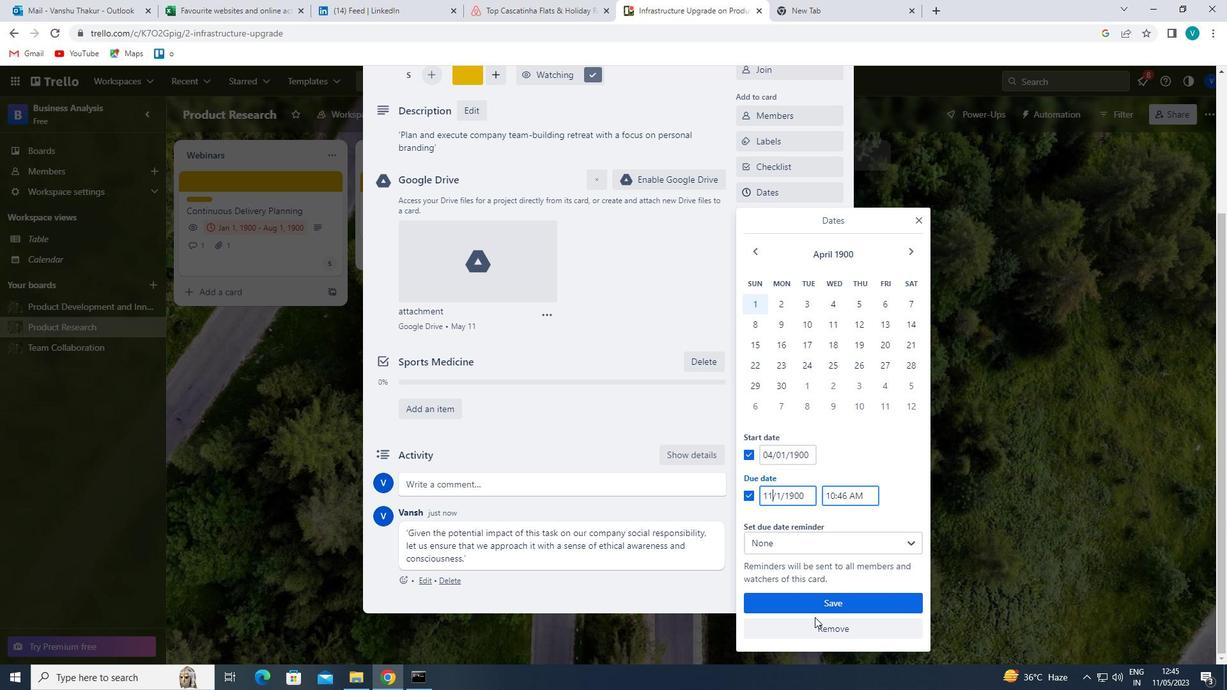 
Action: Mouse pressed left at (815, 603)
Screenshot: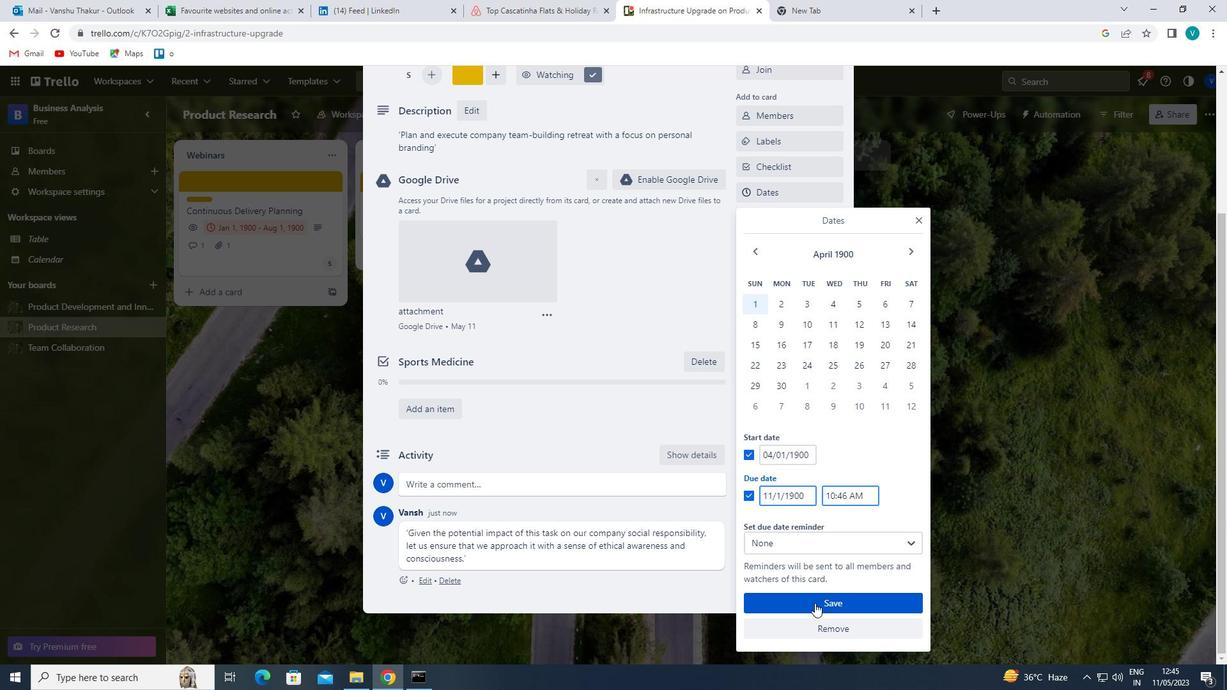 
